 Task: Create a due date automation trigger when advanced on, on the wednesday after a card is due add dates not due today at 11:00 AM.
Action: Mouse moved to (1400, 133)
Screenshot: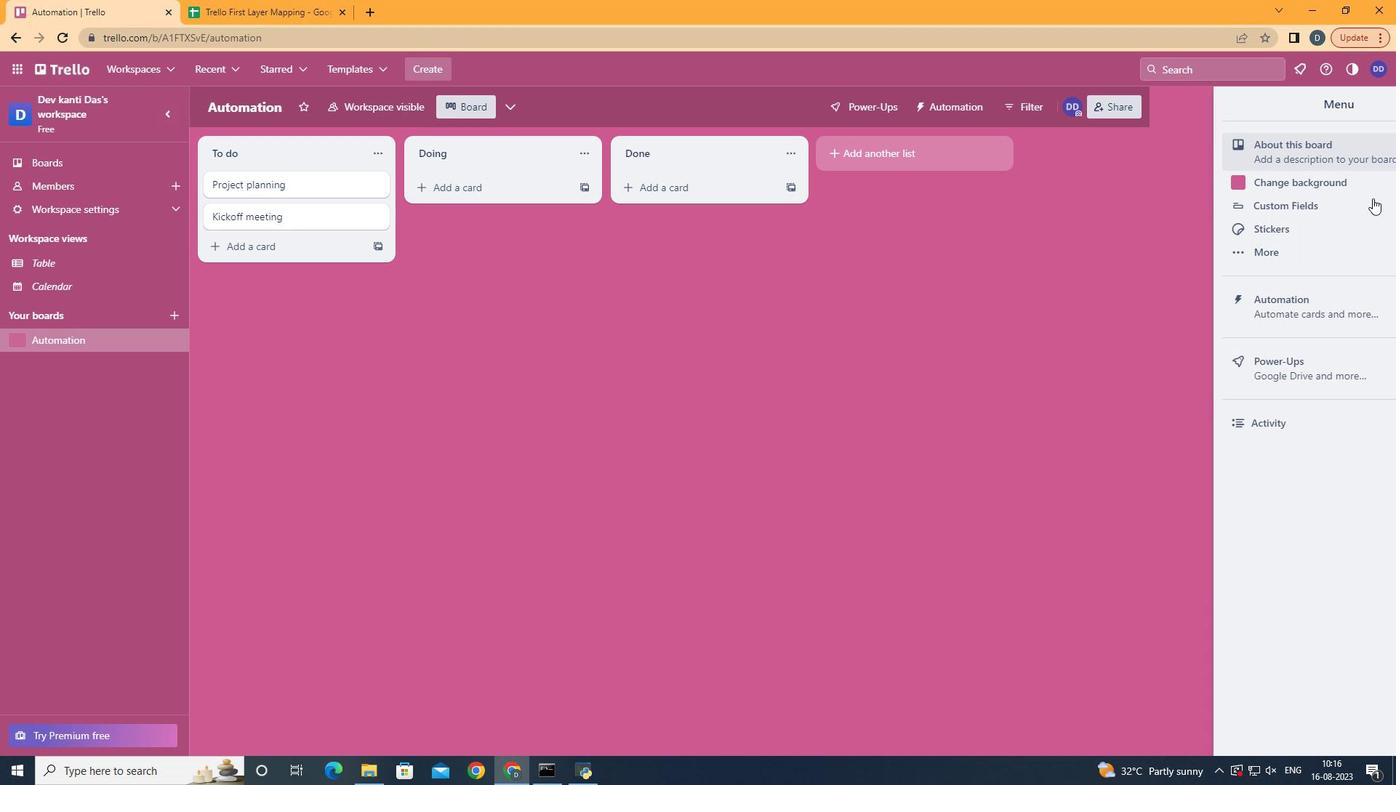 
Action: Mouse pressed left at (1400, 133)
Screenshot: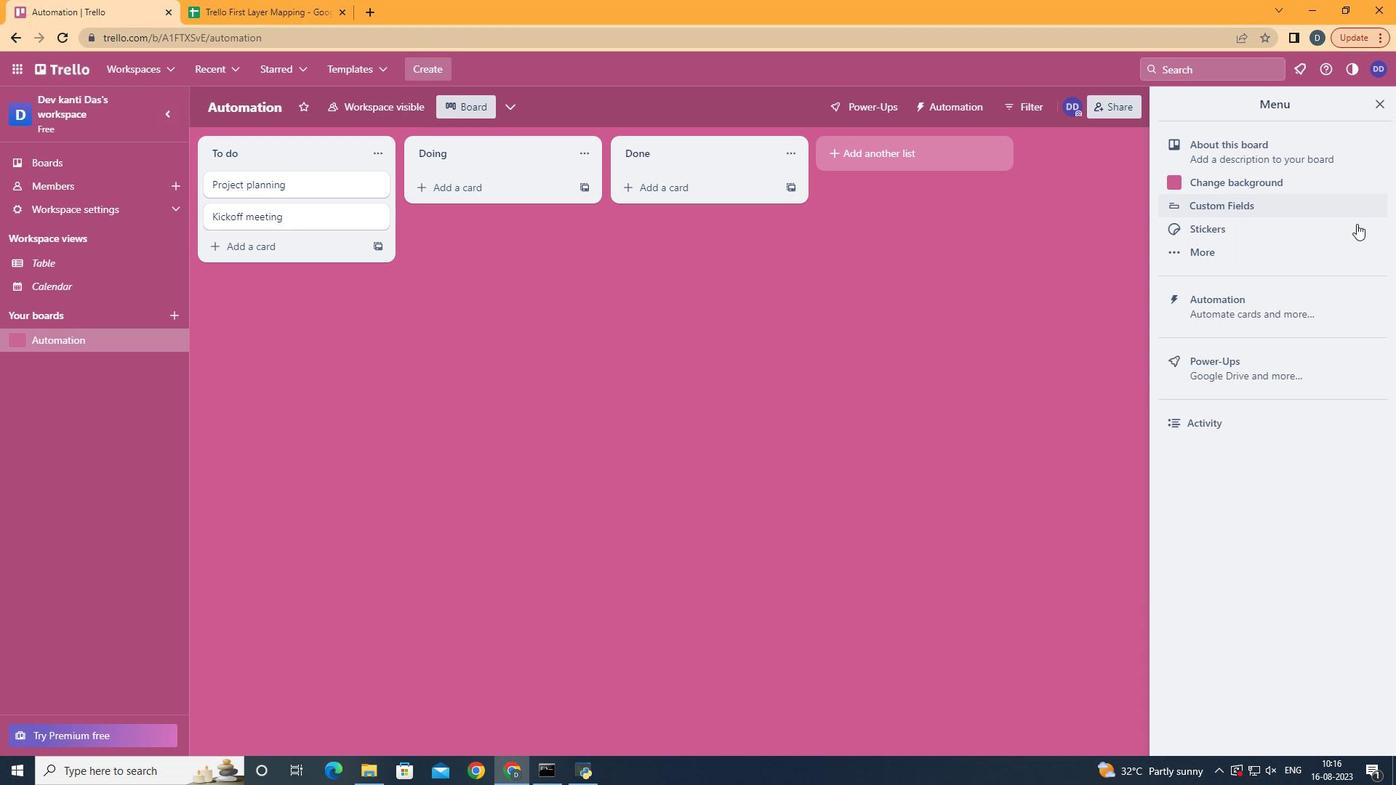 
Action: Mouse moved to (1315, 323)
Screenshot: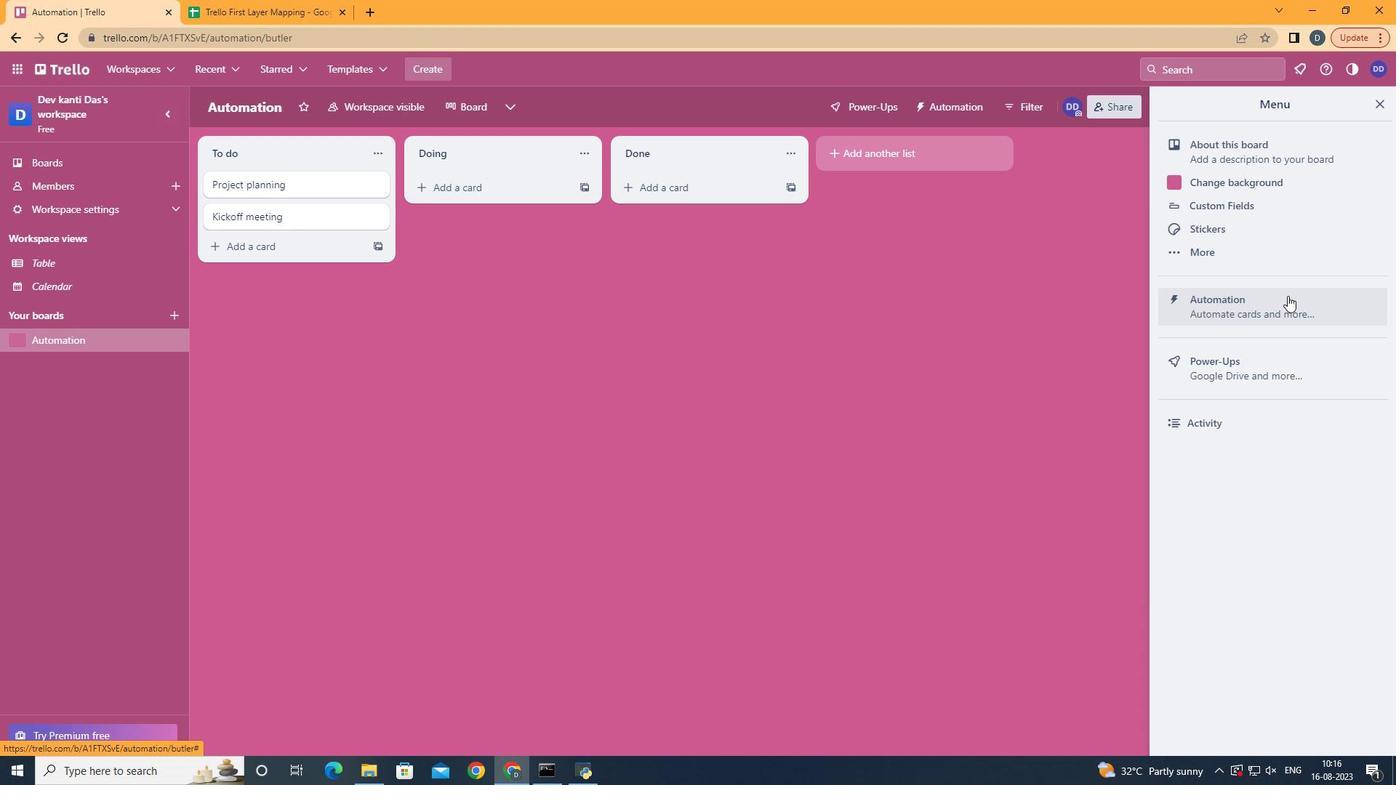 
Action: Mouse pressed left at (1315, 323)
Screenshot: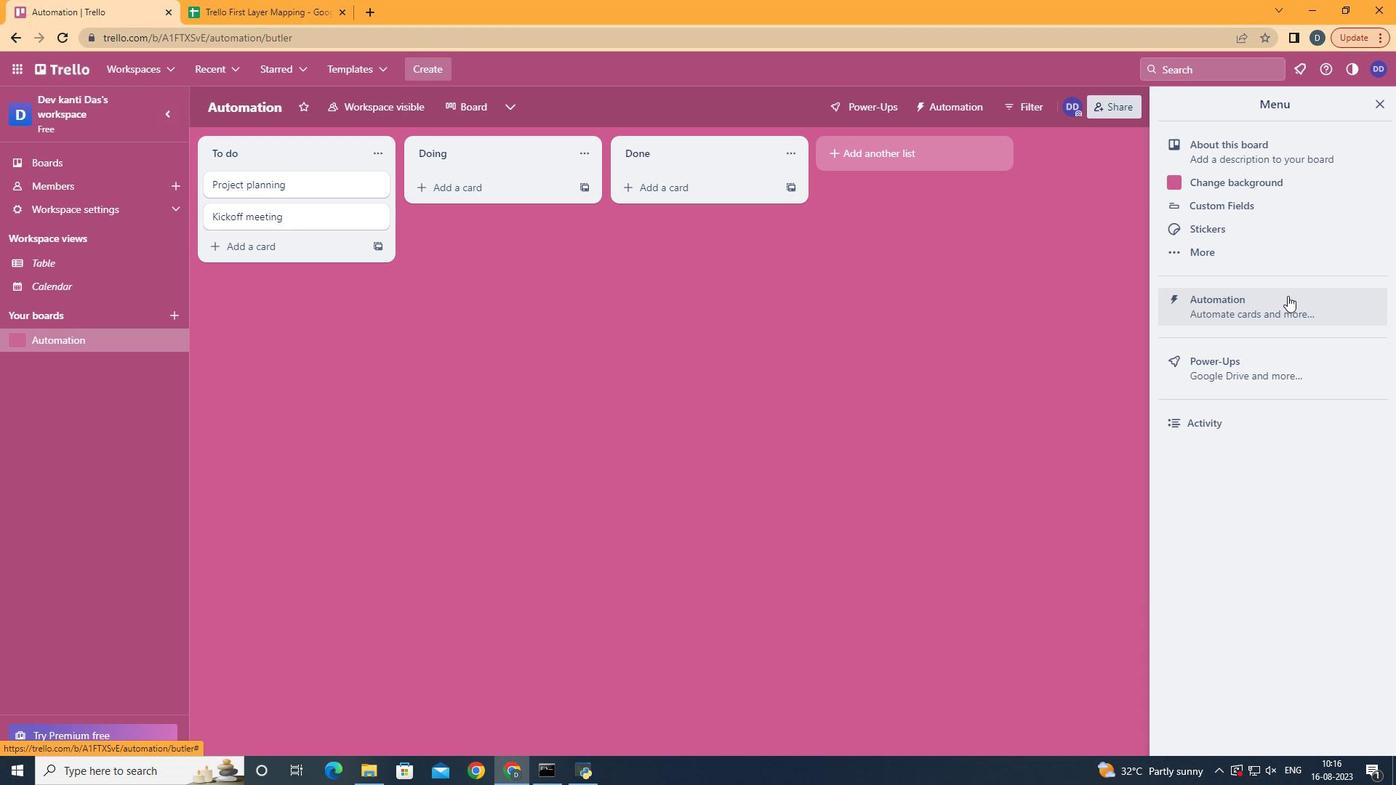 
Action: Mouse moved to (317, 311)
Screenshot: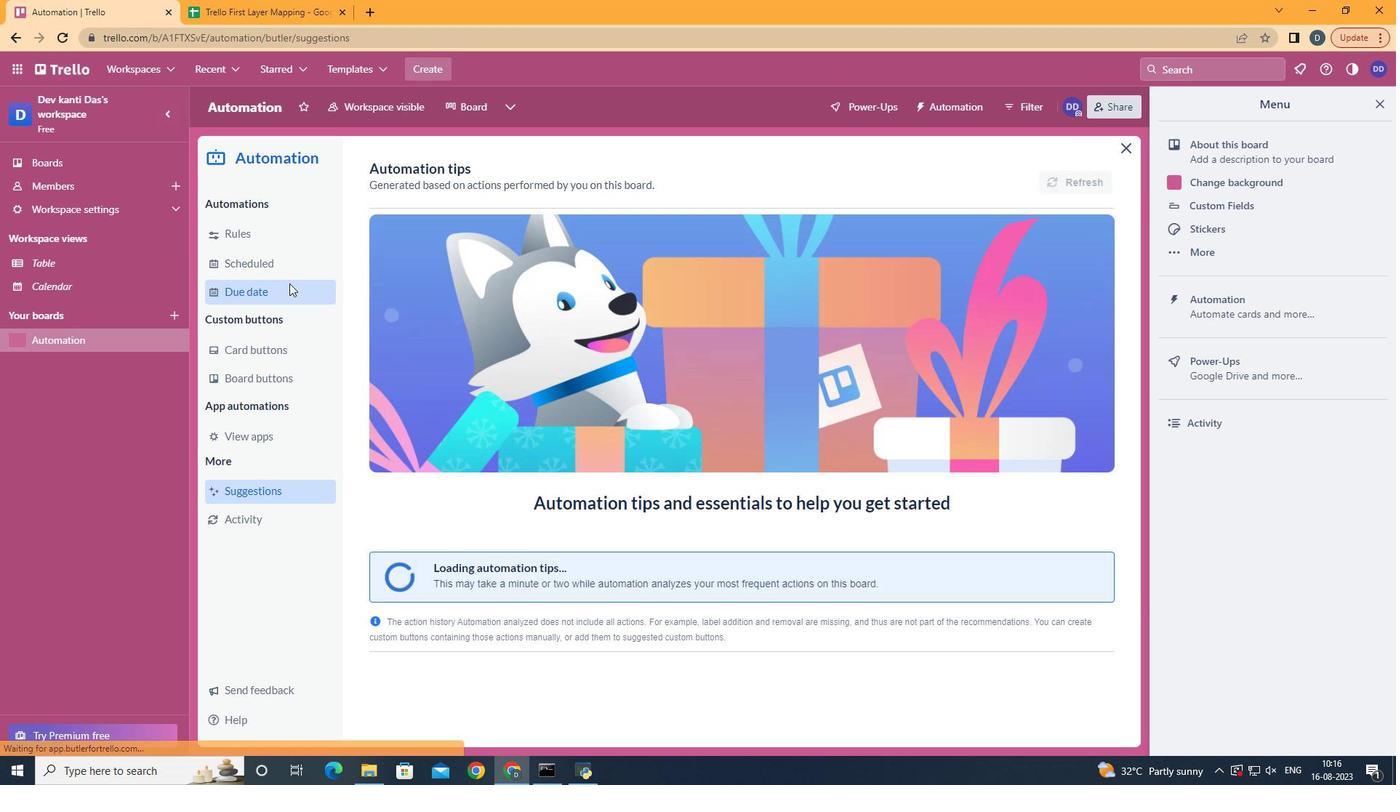 
Action: Mouse pressed left at (317, 311)
Screenshot: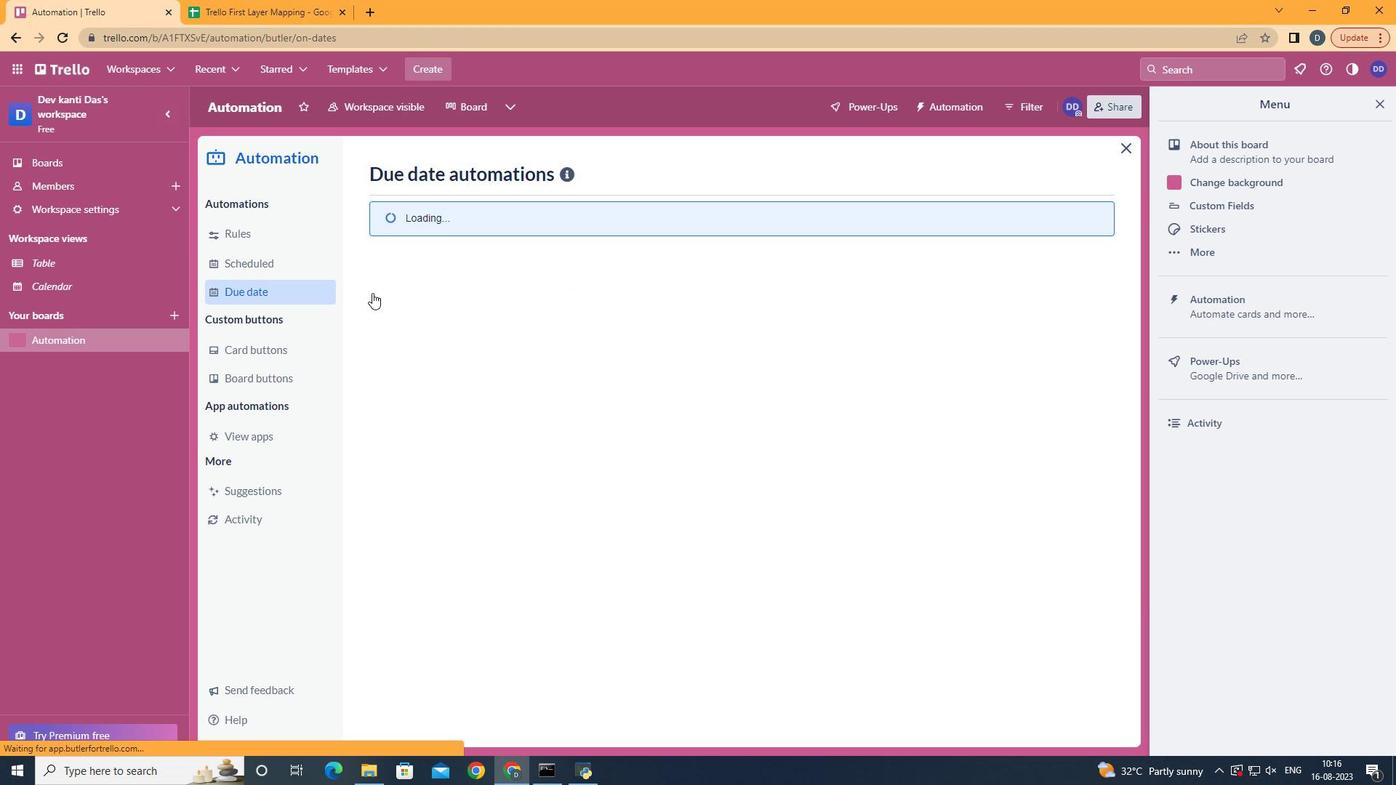 
Action: Mouse moved to (1057, 197)
Screenshot: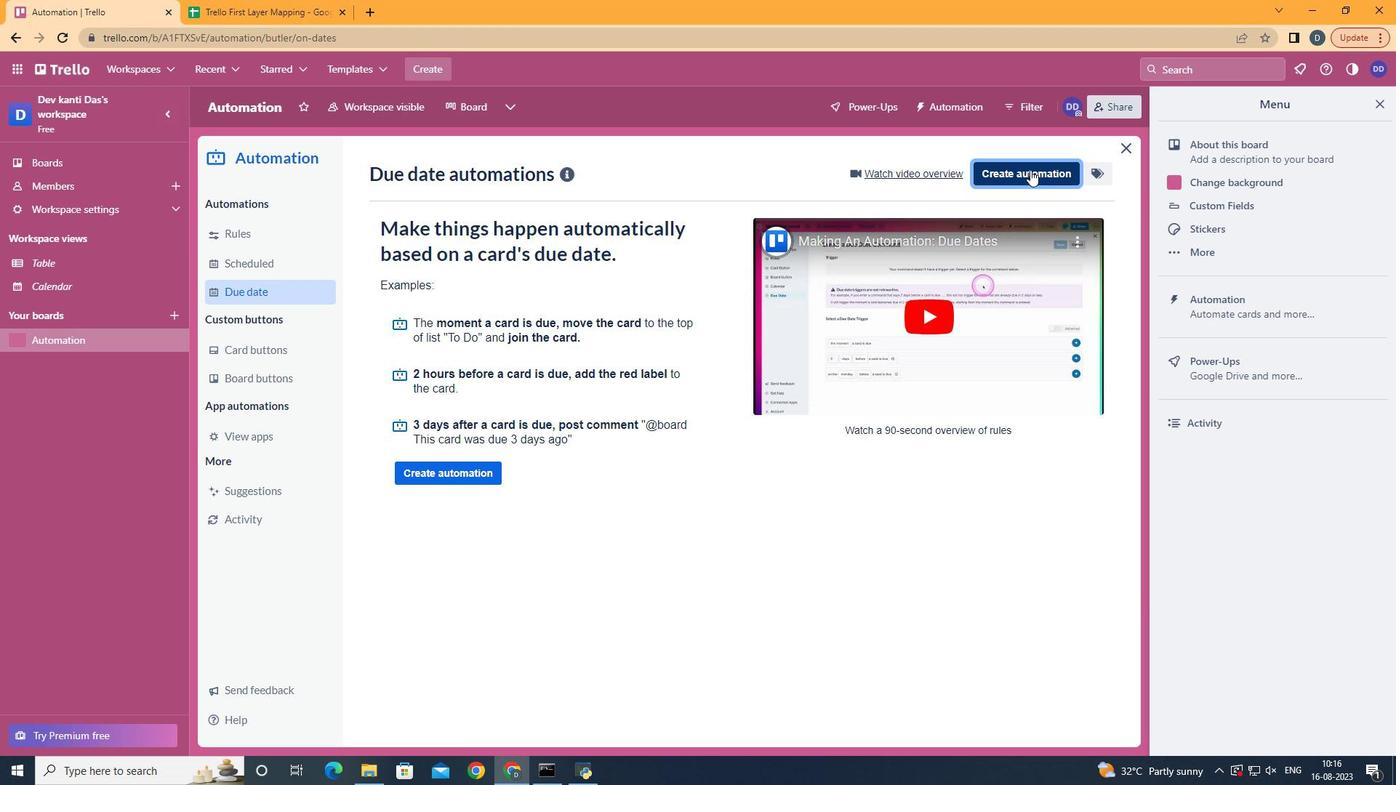 
Action: Mouse pressed left at (1057, 197)
Screenshot: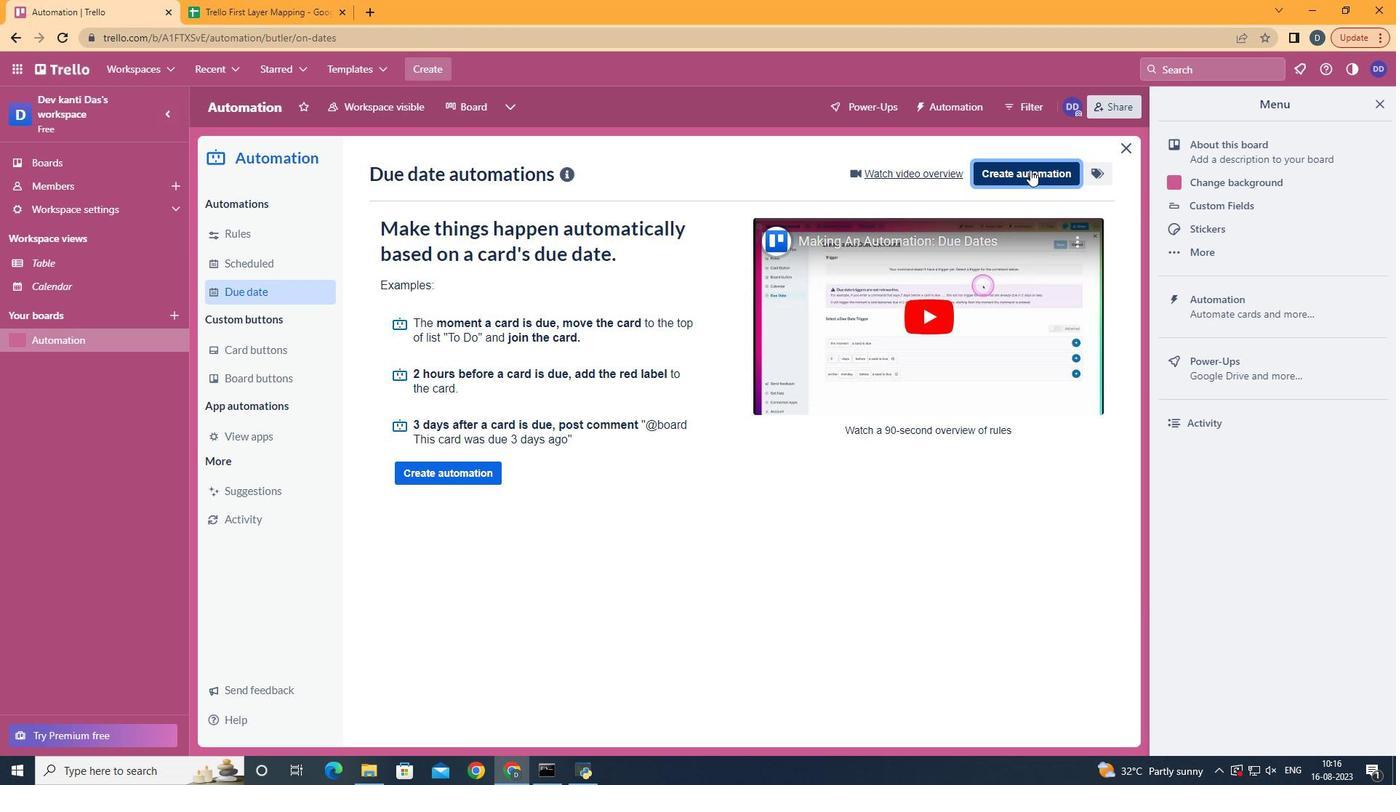 
Action: Mouse moved to (700, 330)
Screenshot: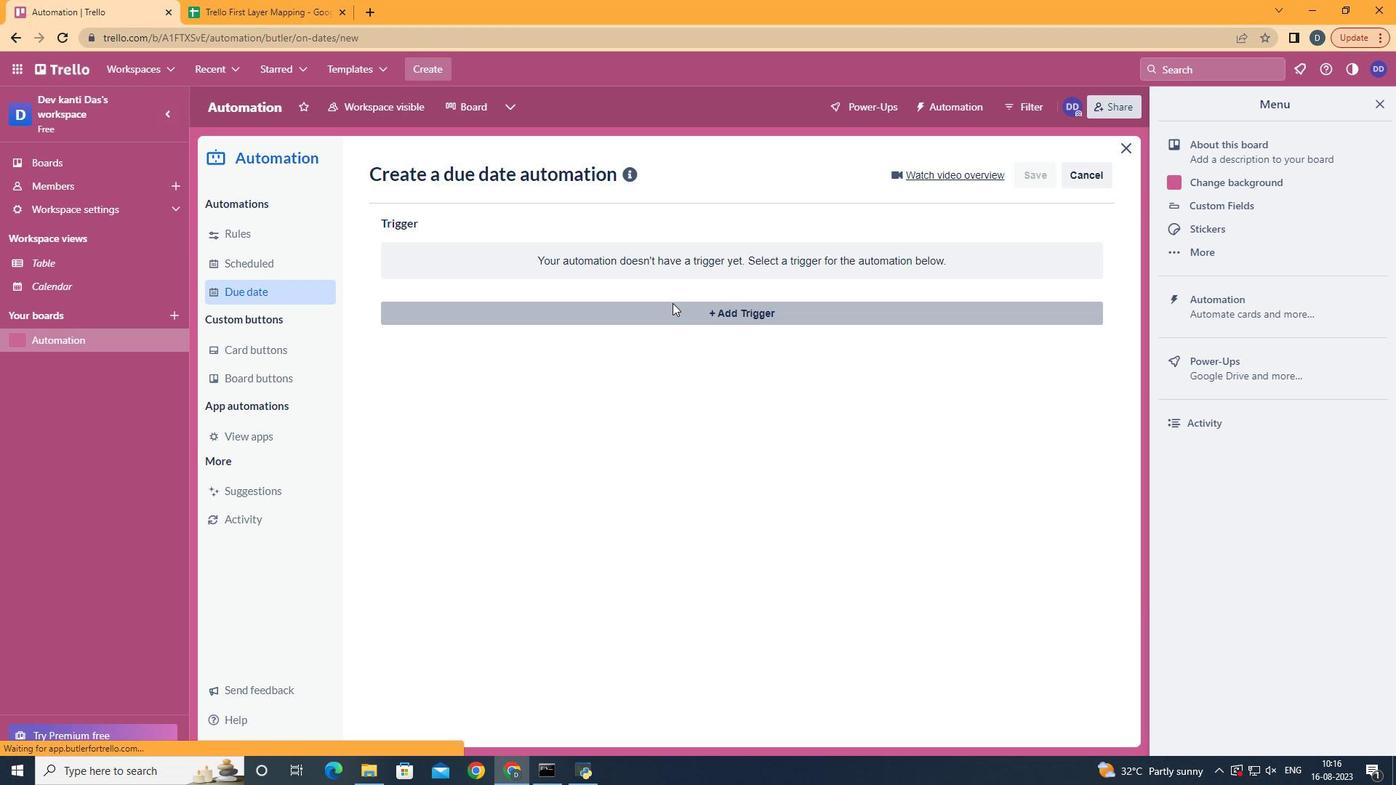 
Action: Mouse pressed left at (700, 330)
Screenshot: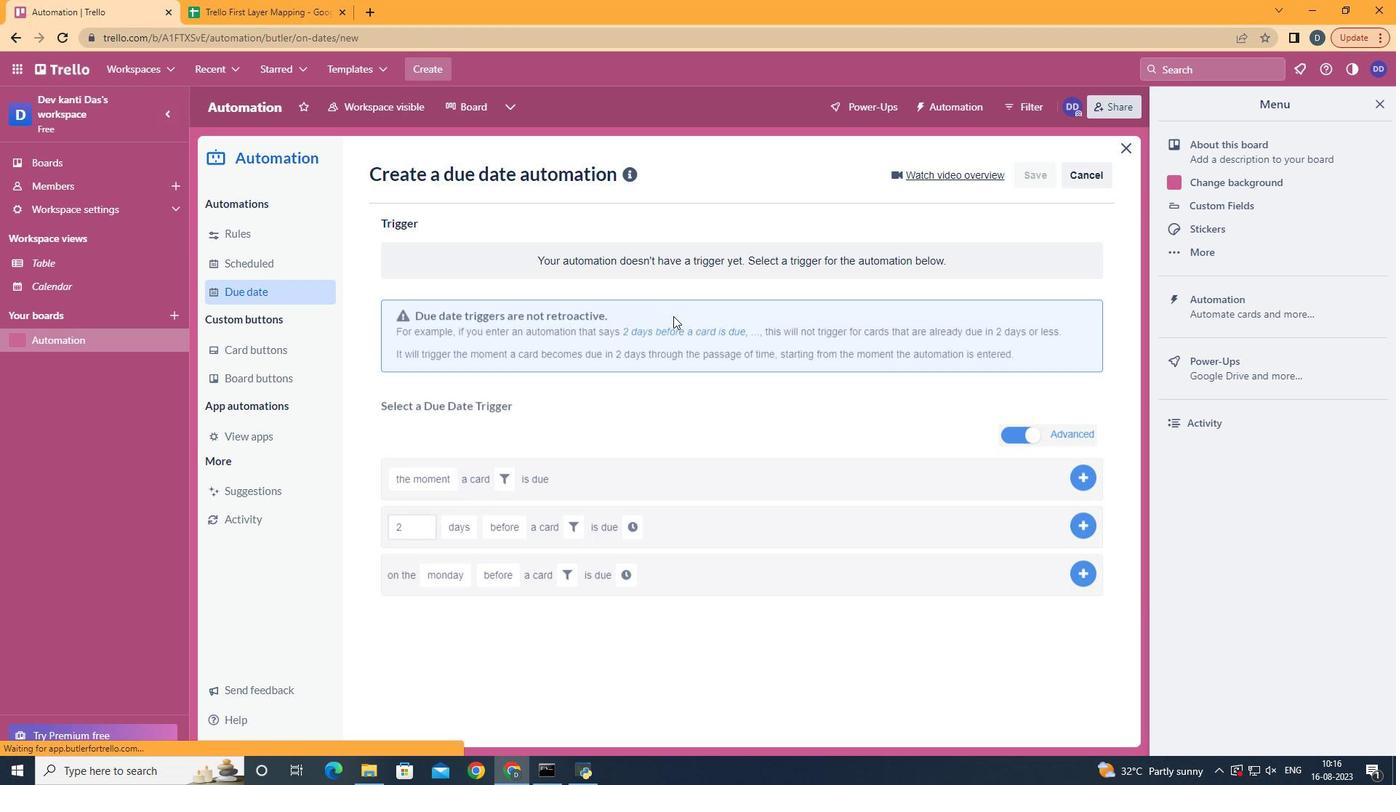
Action: Mouse moved to (522, 466)
Screenshot: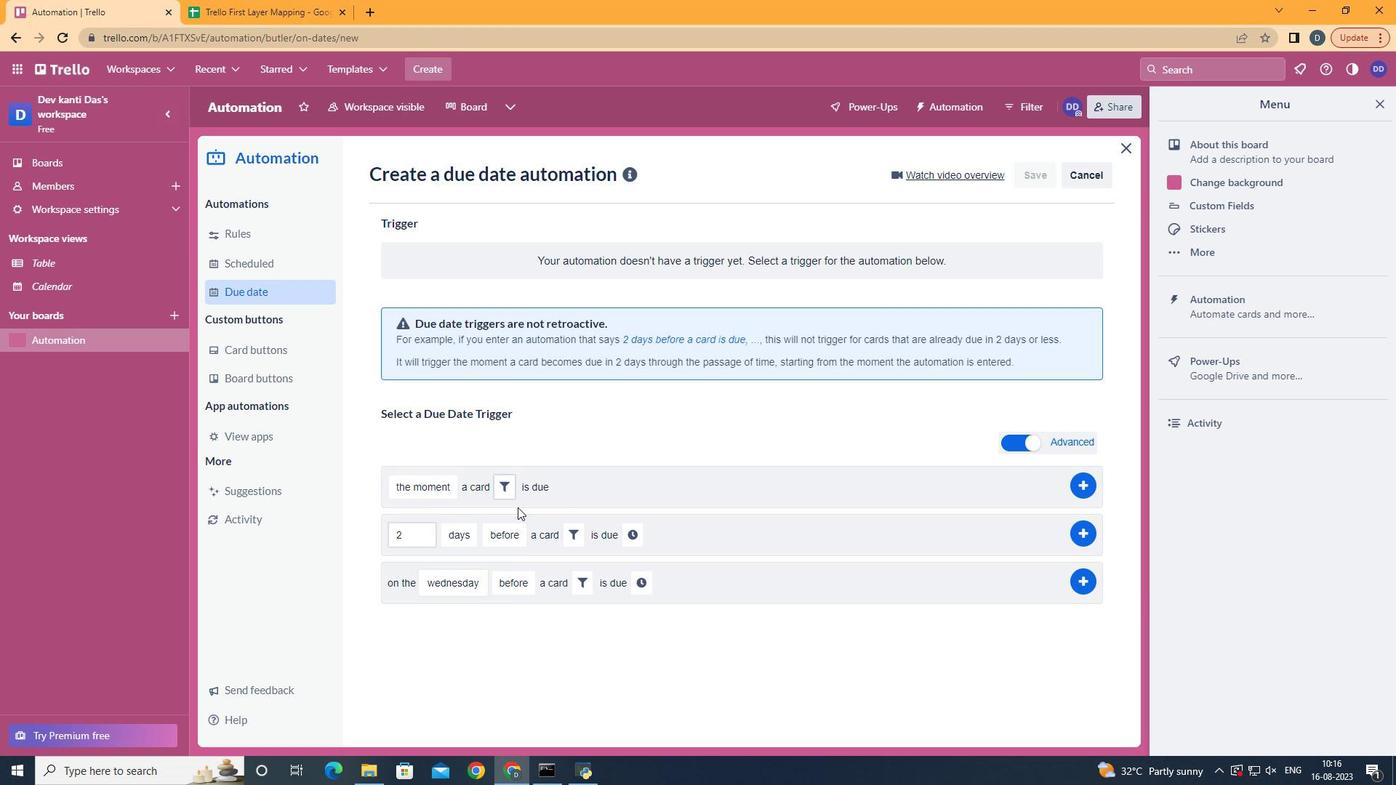 
Action: Mouse pressed left at (522, 466)
Screenshot: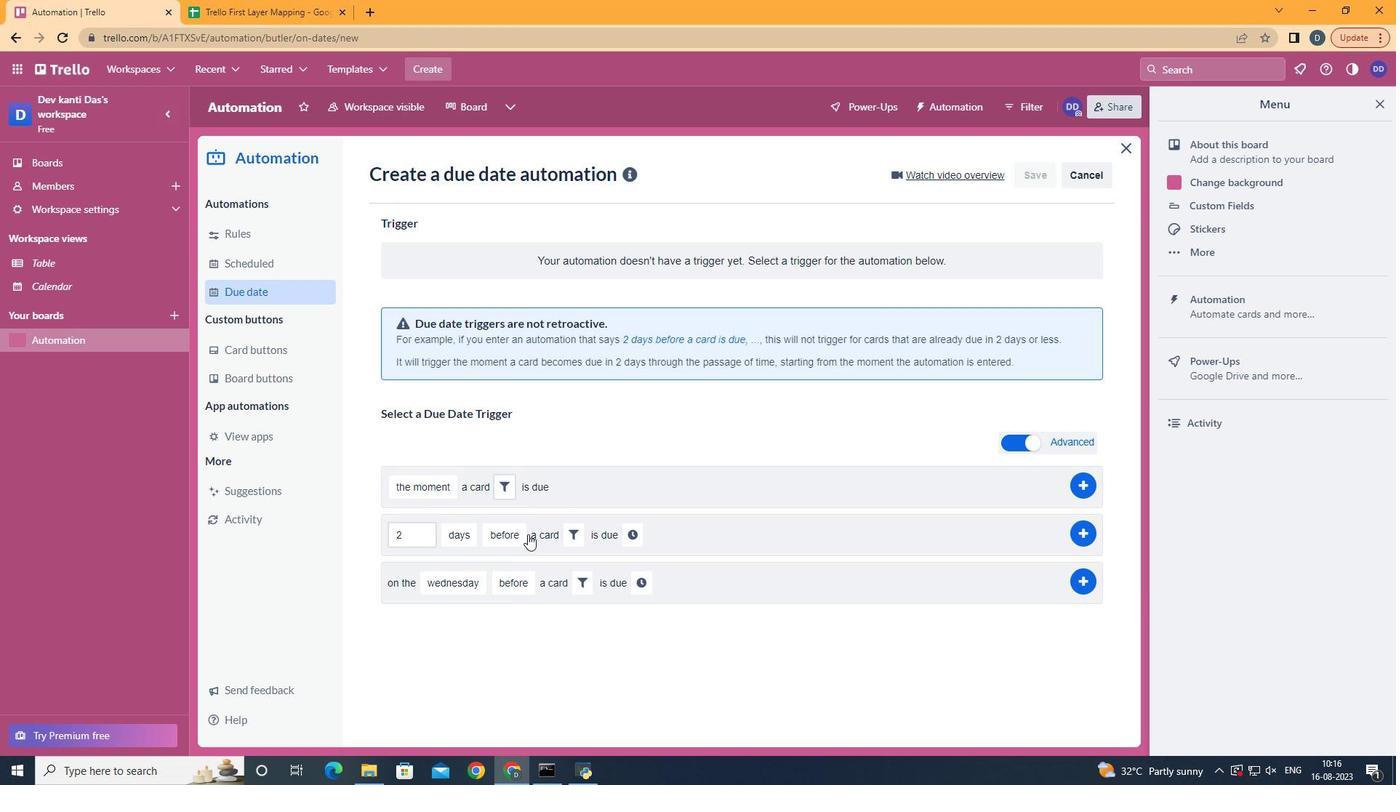 
Action: Mouse moved to (551, 660)
Screenshot: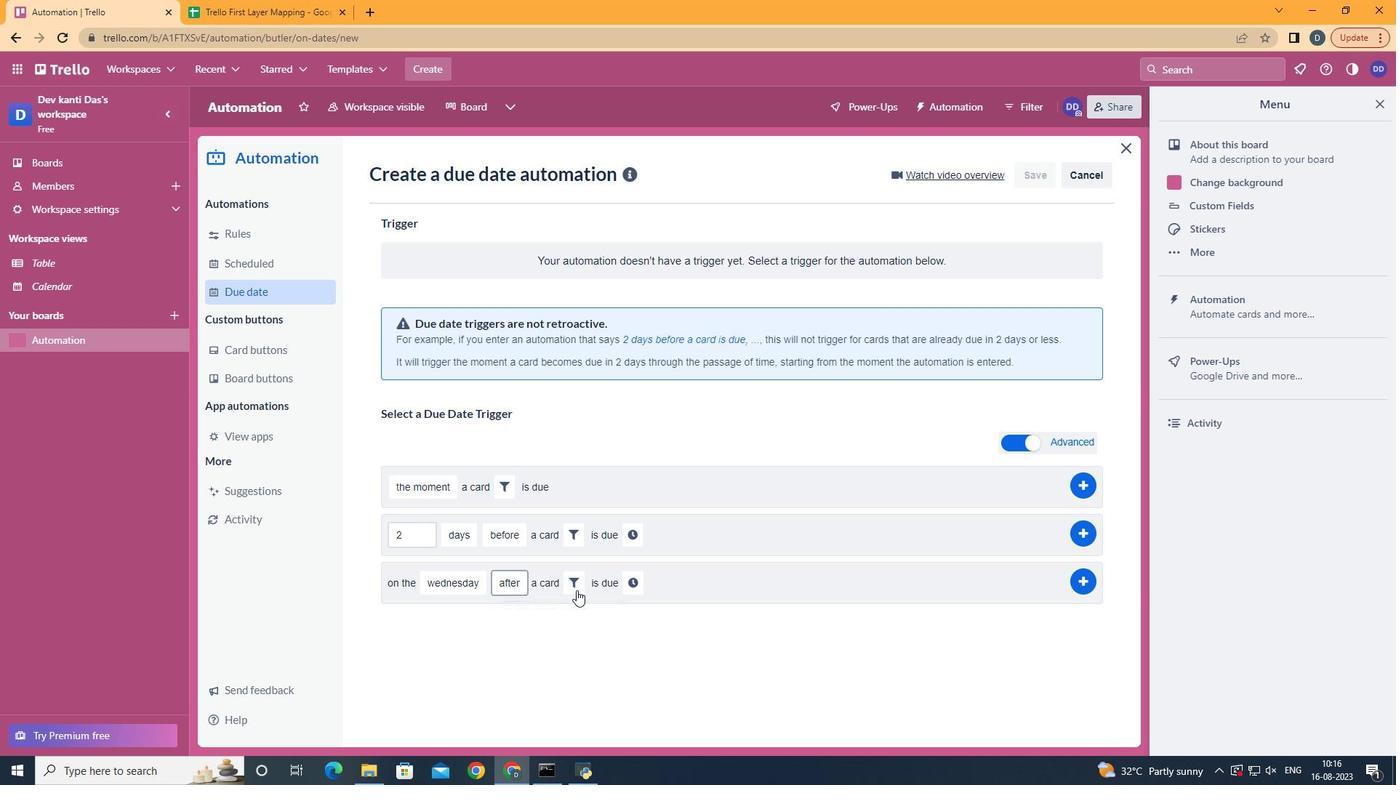 
Action: Mouse pressed left at (551, 660)
Screenshot: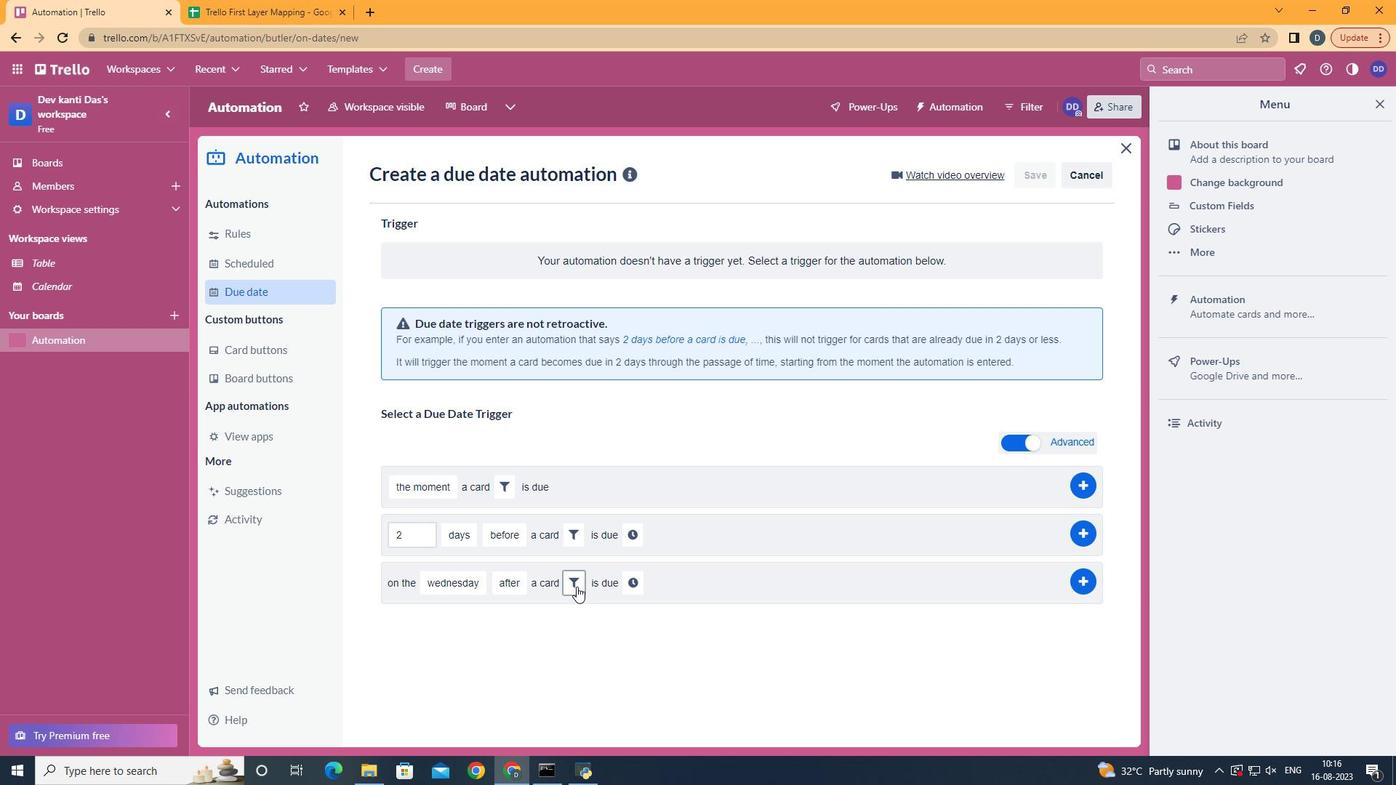 
Action: Mouse moved to (604, 612)
Screenshot: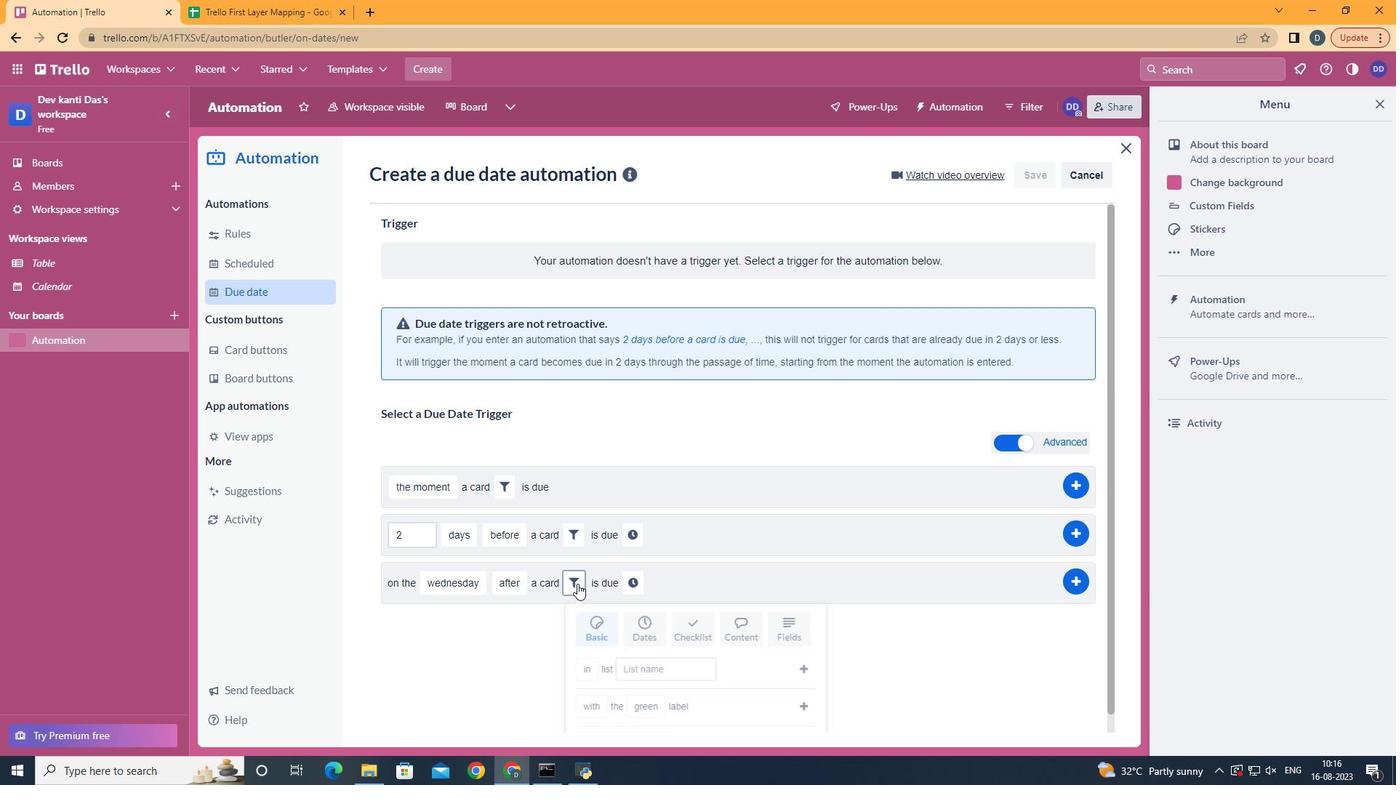 
Action: Mouse pressed left at (604, 612)
Screenshot: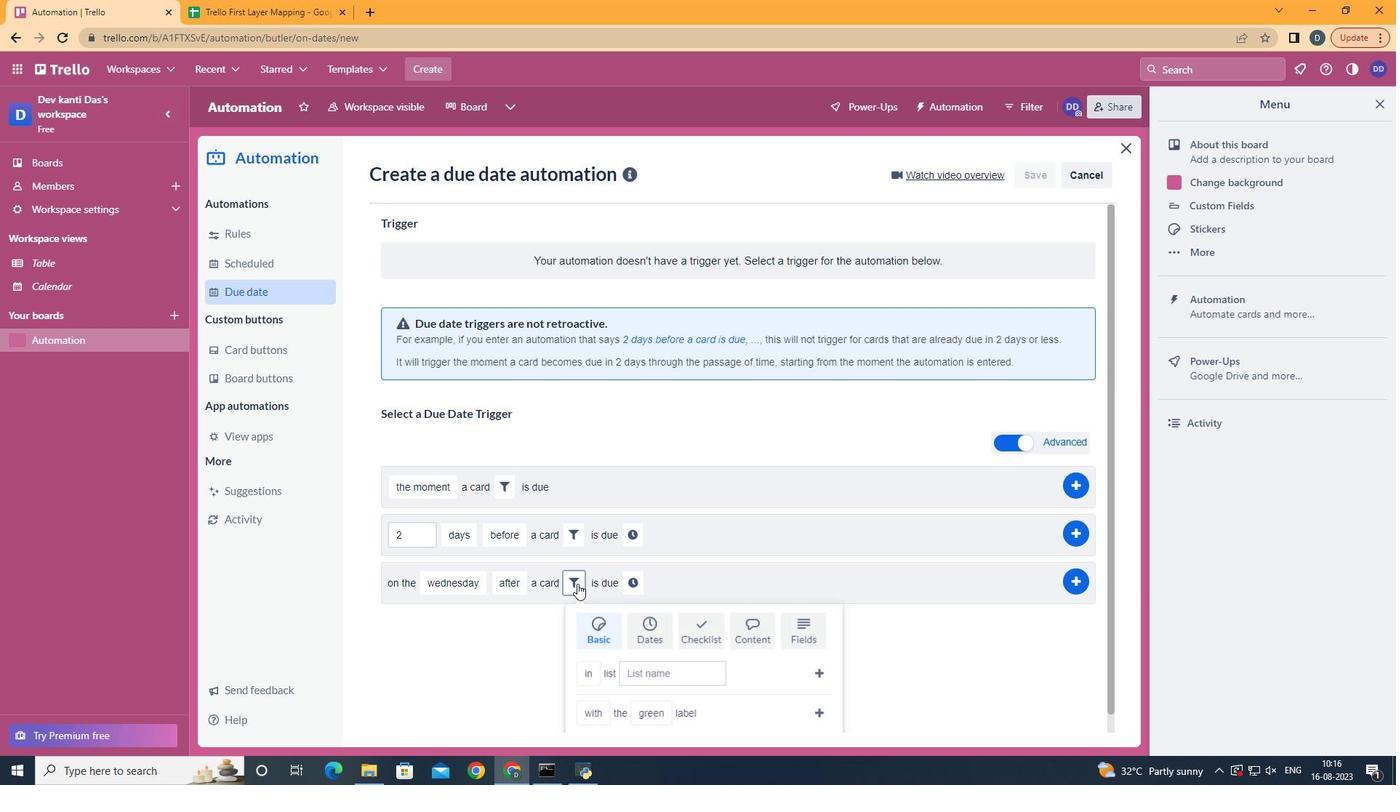 
Action: Mouse moved to (697, 652)
Screenshot: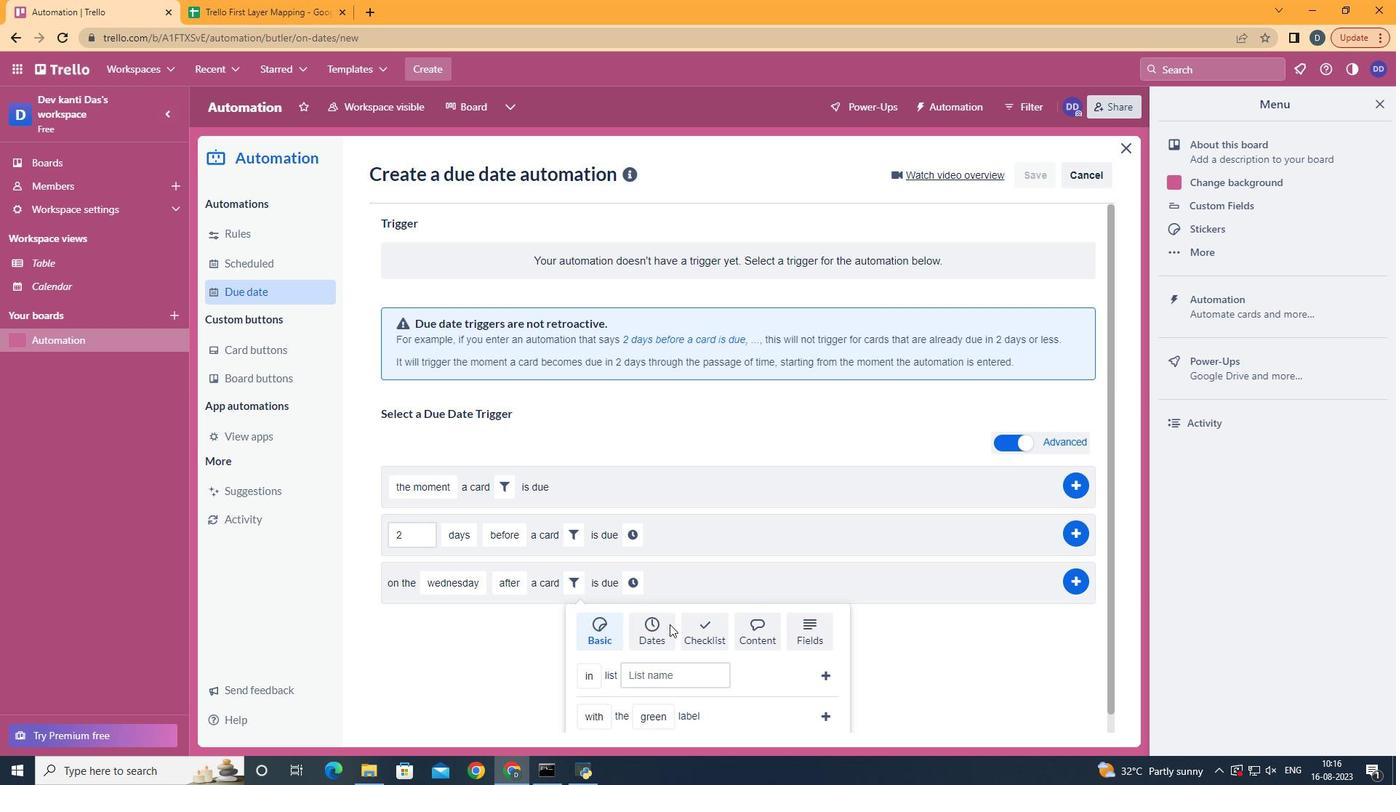 
Action: Mouse pressed left at (697, 652)
Screenshot: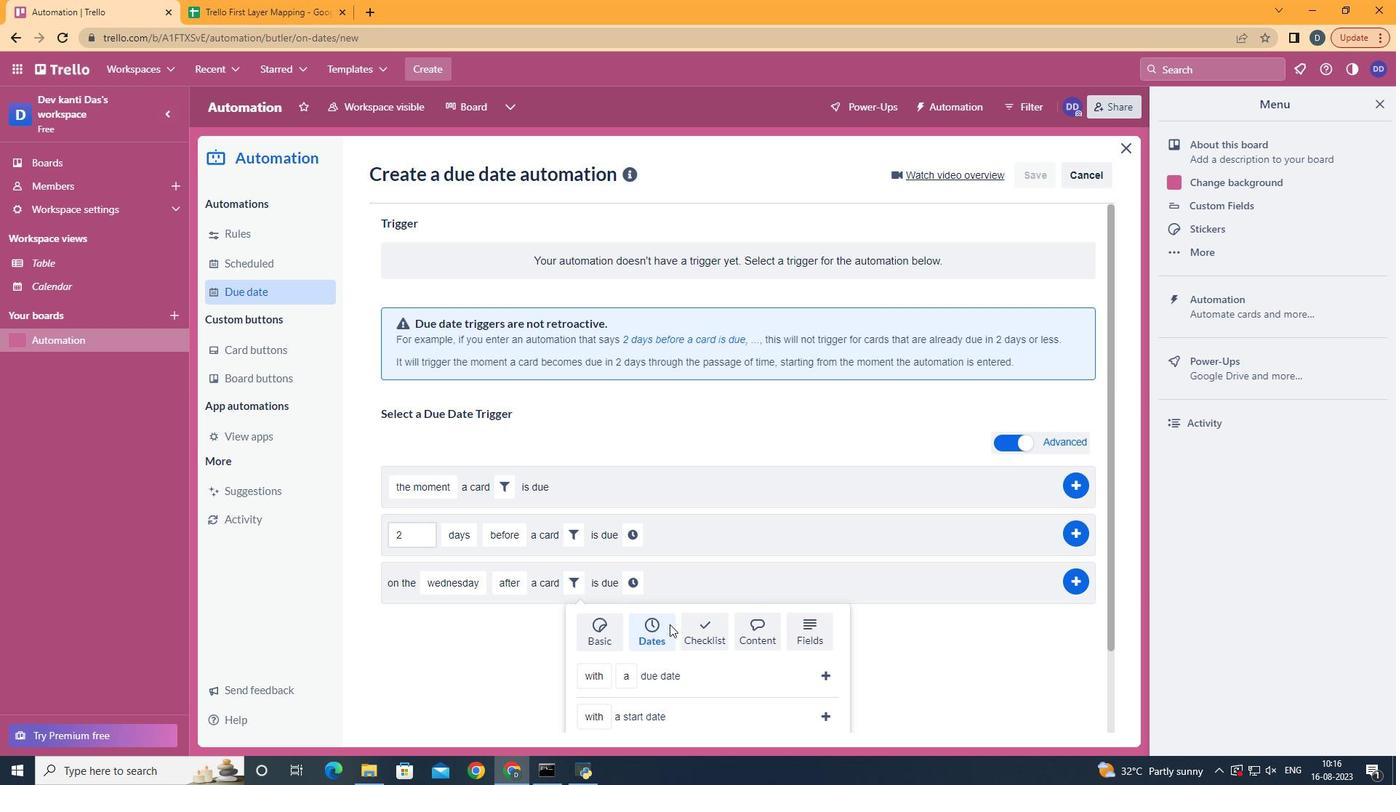 
Action: Mouse scrolled (697, 651) with delta (0, 0)
Screenshot: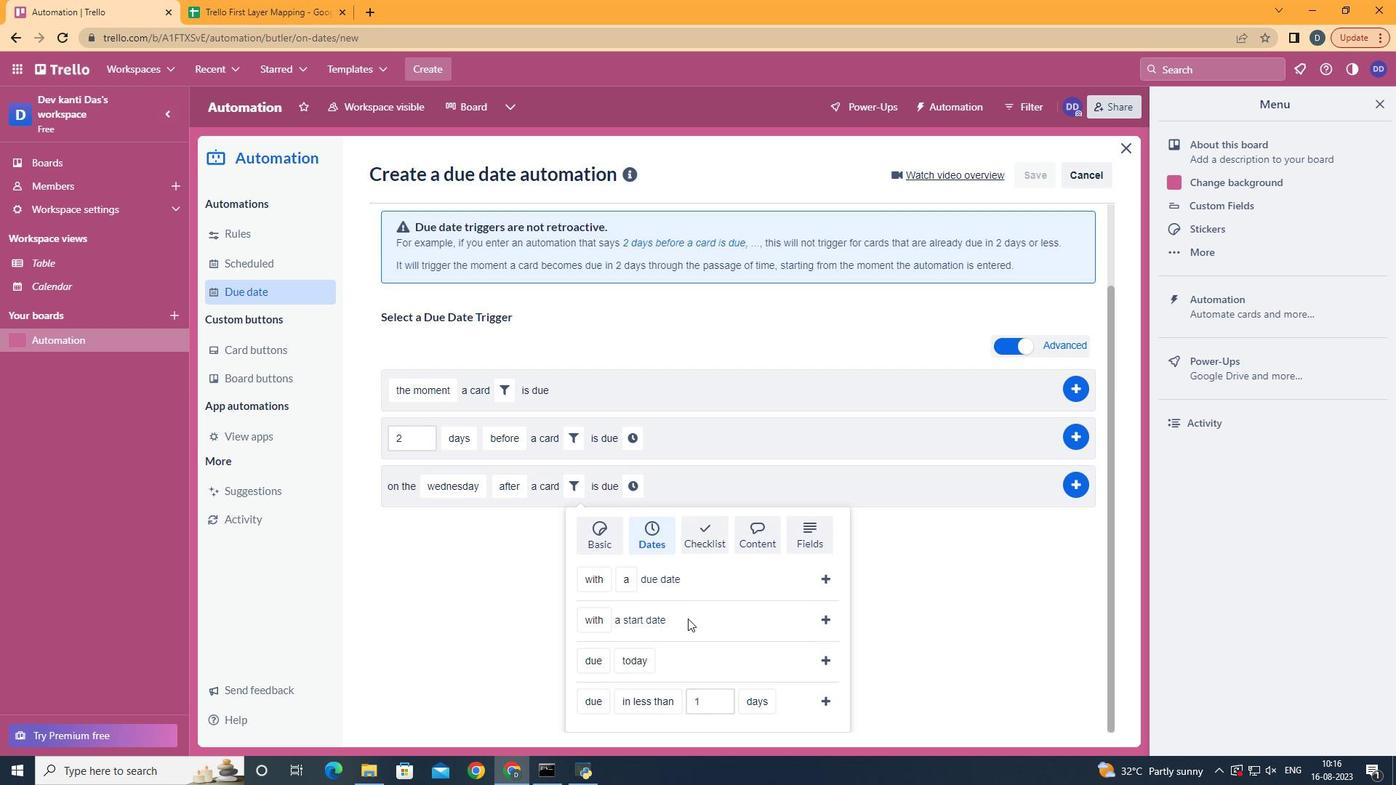 
Action: Mouse scrolled (697, 651) with delta (0, 0)
Screenshot: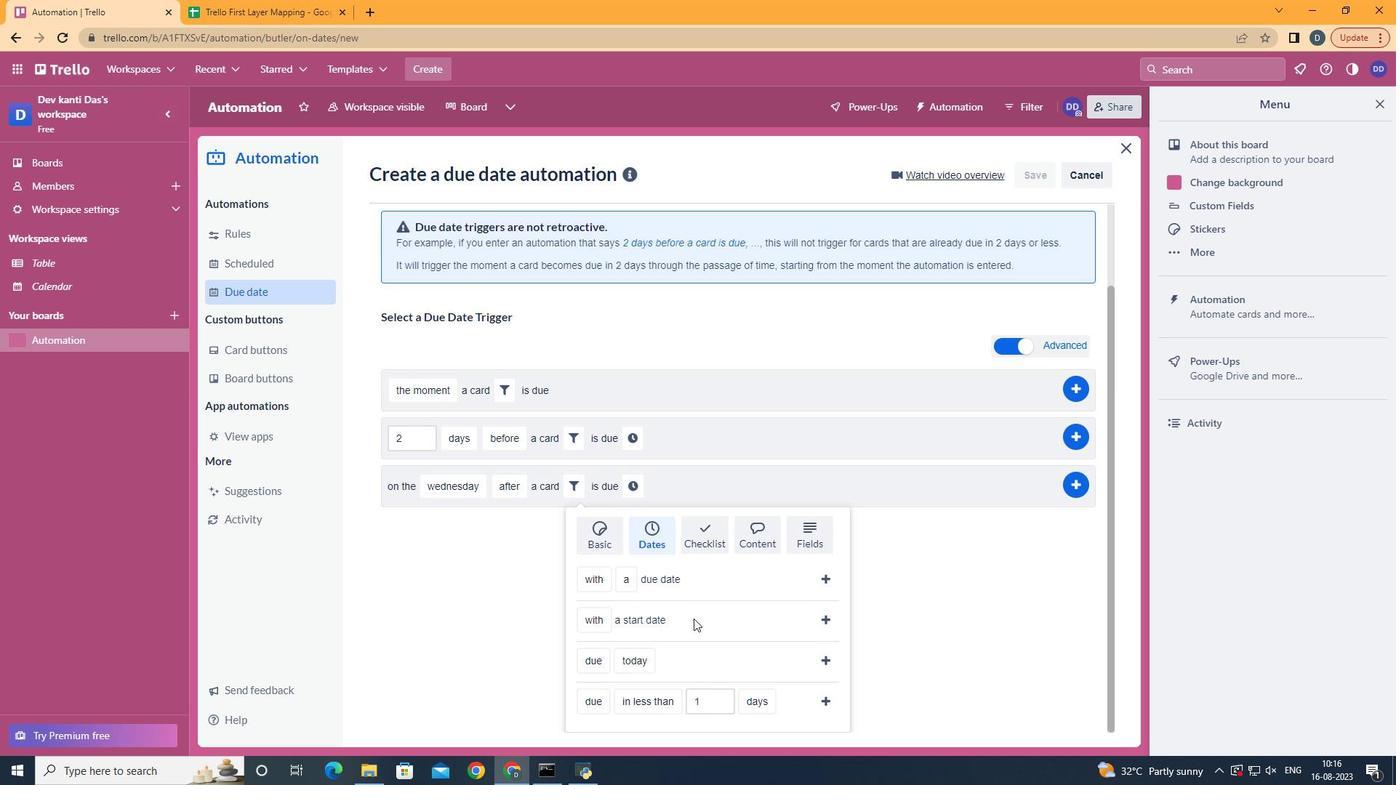 
Action: Mouse scrolled (697, 651) with delta (0, 0)
Screenshot: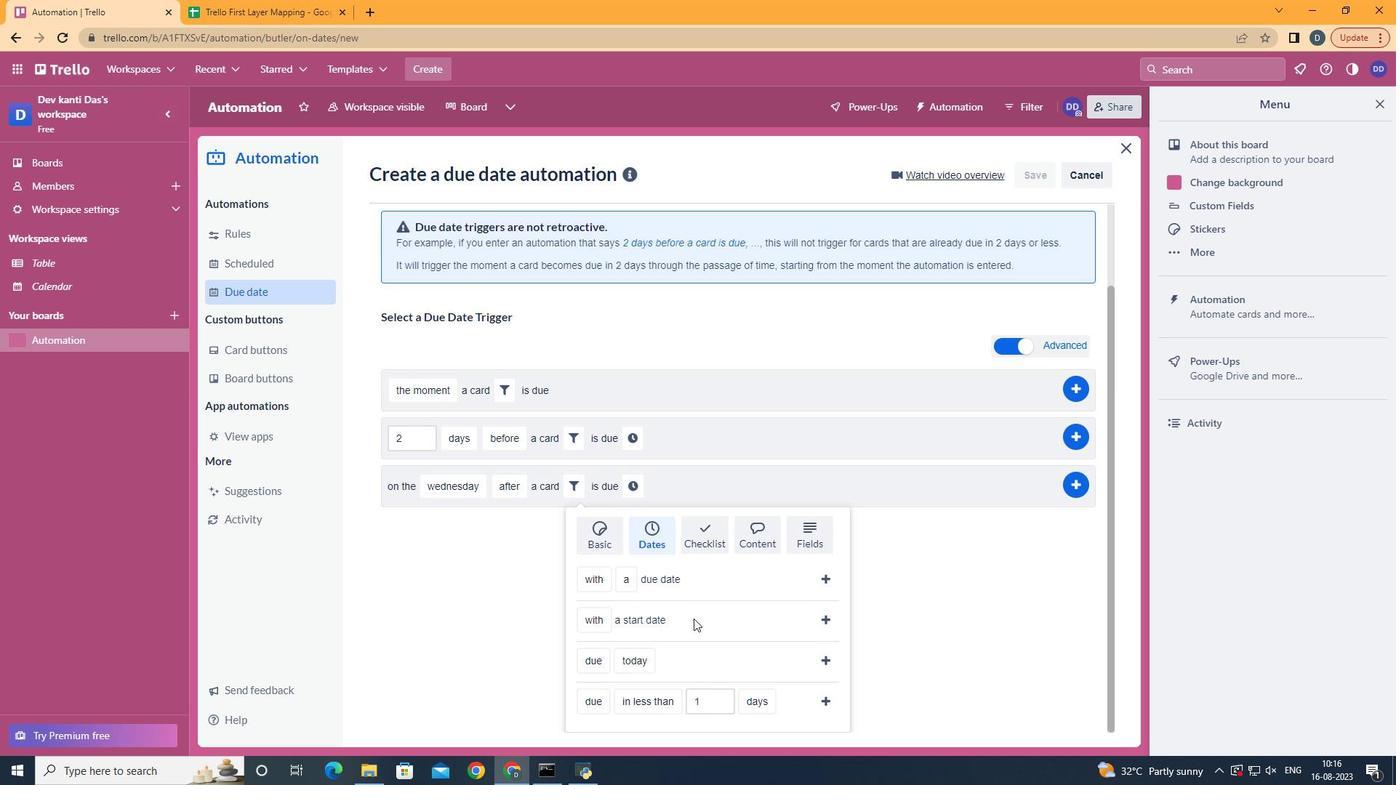 
Action: Mouse scrolled (697, 651) with delta (0, 0)
Screenshot: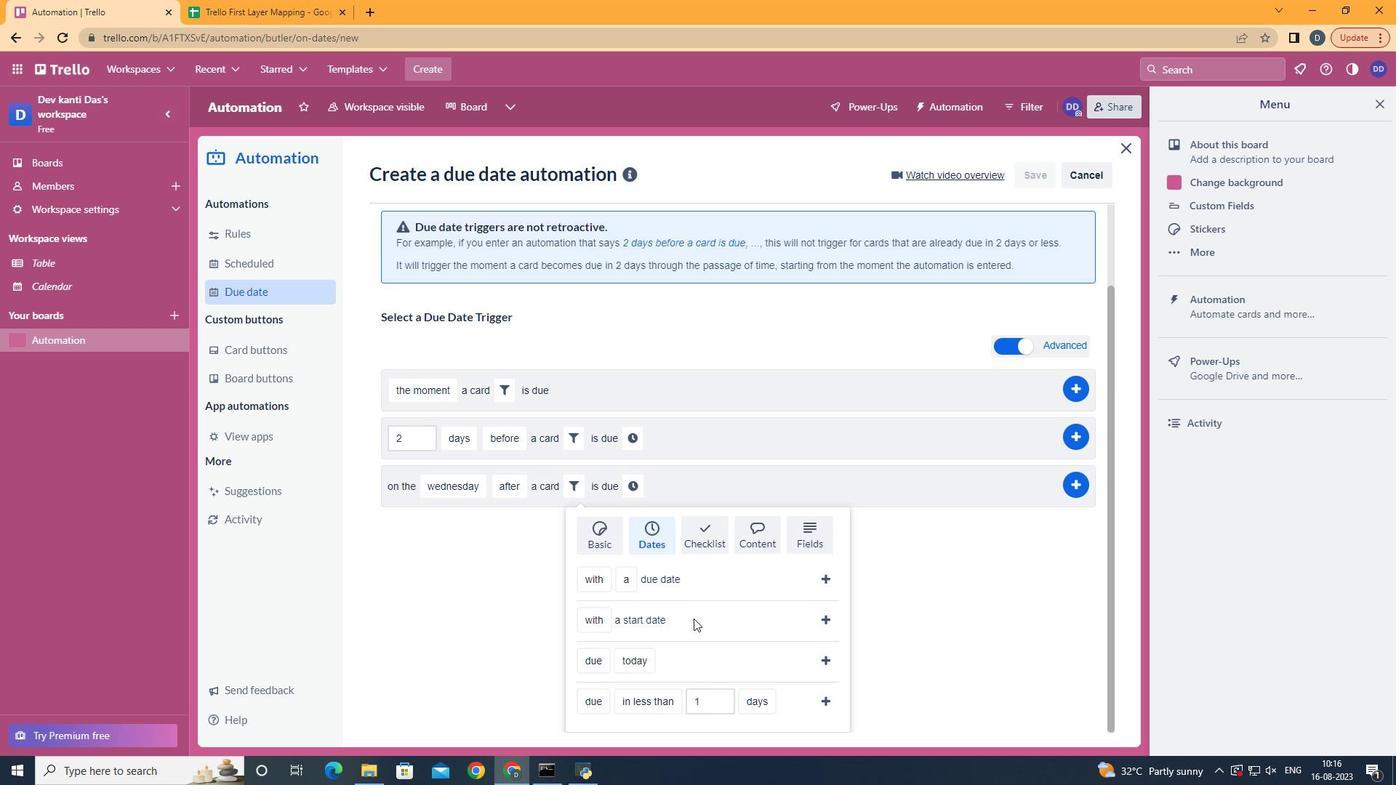 
Action: Mouse scrolled (697, 651) with delta (0, 0)
Screenshot: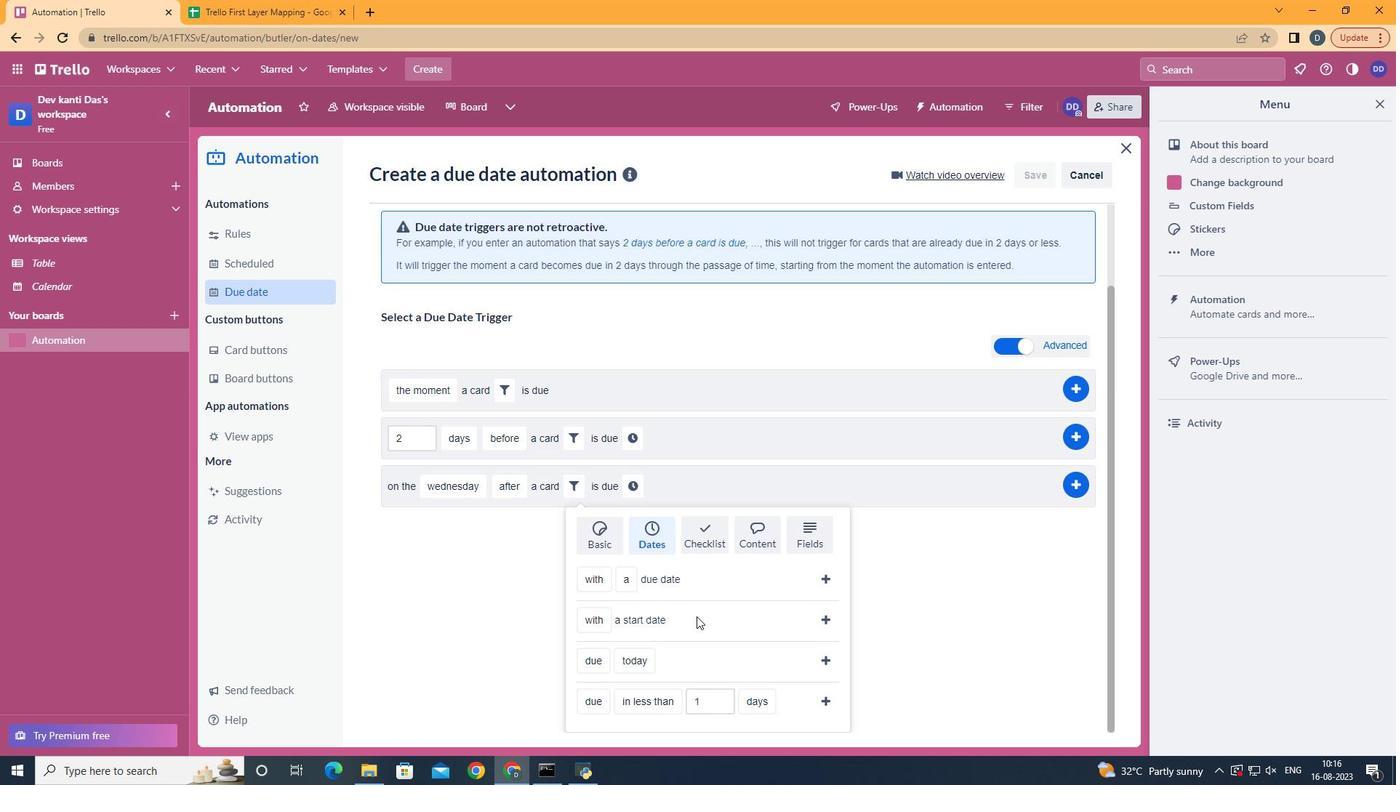 
Action: Mouse moved to (658, 599)
Screenshot: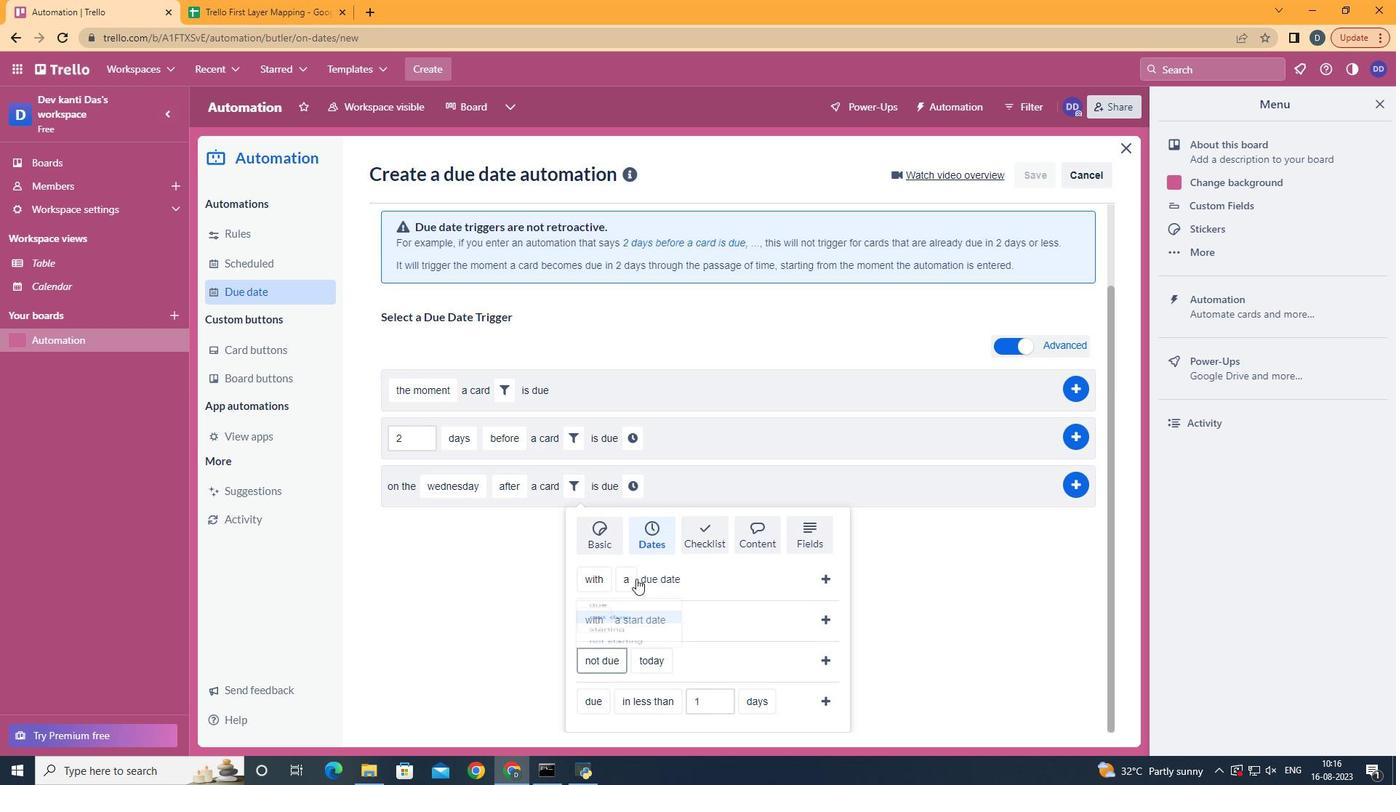 
Action: Mouse pressed left at (658, 599)
Screenshot: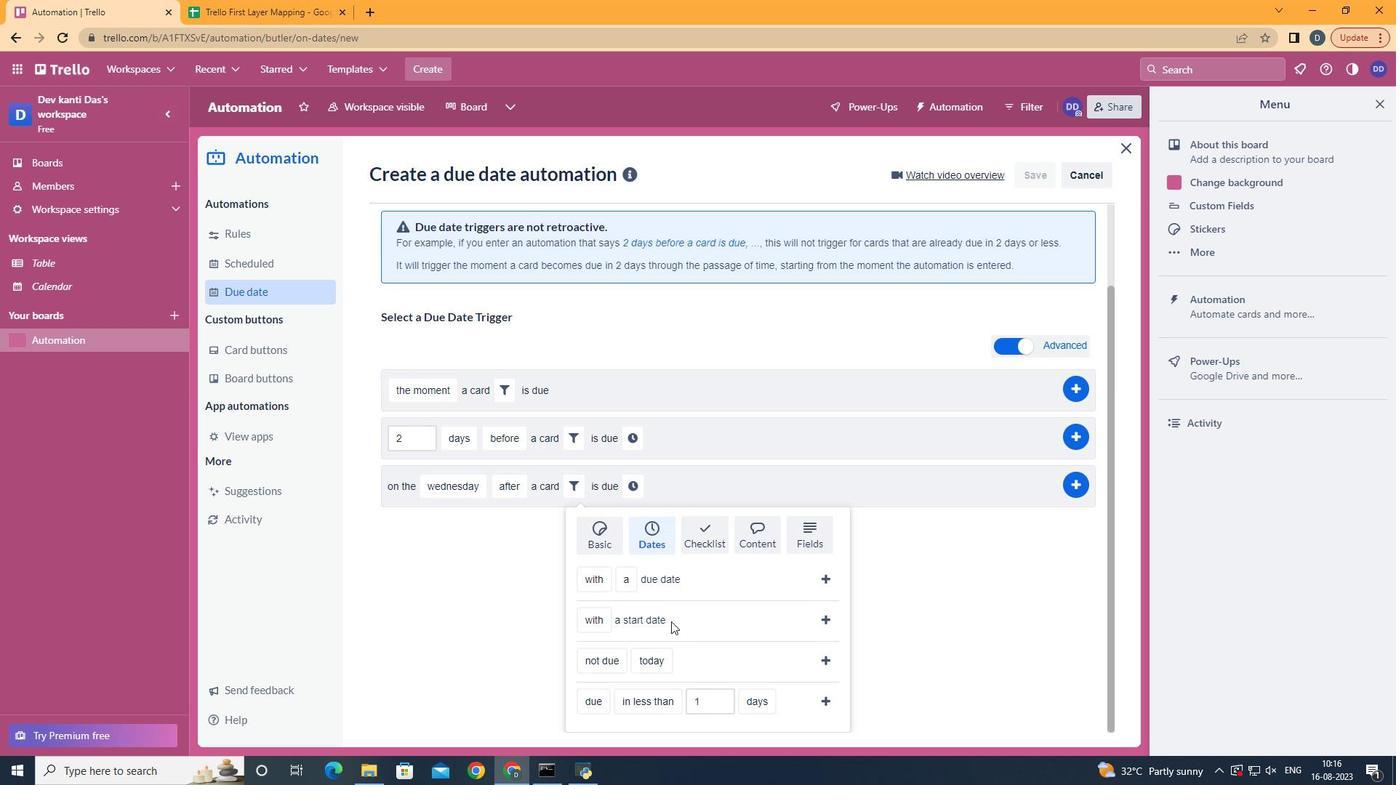 
Action: Mouse moved to (854, 679)
Screenshot: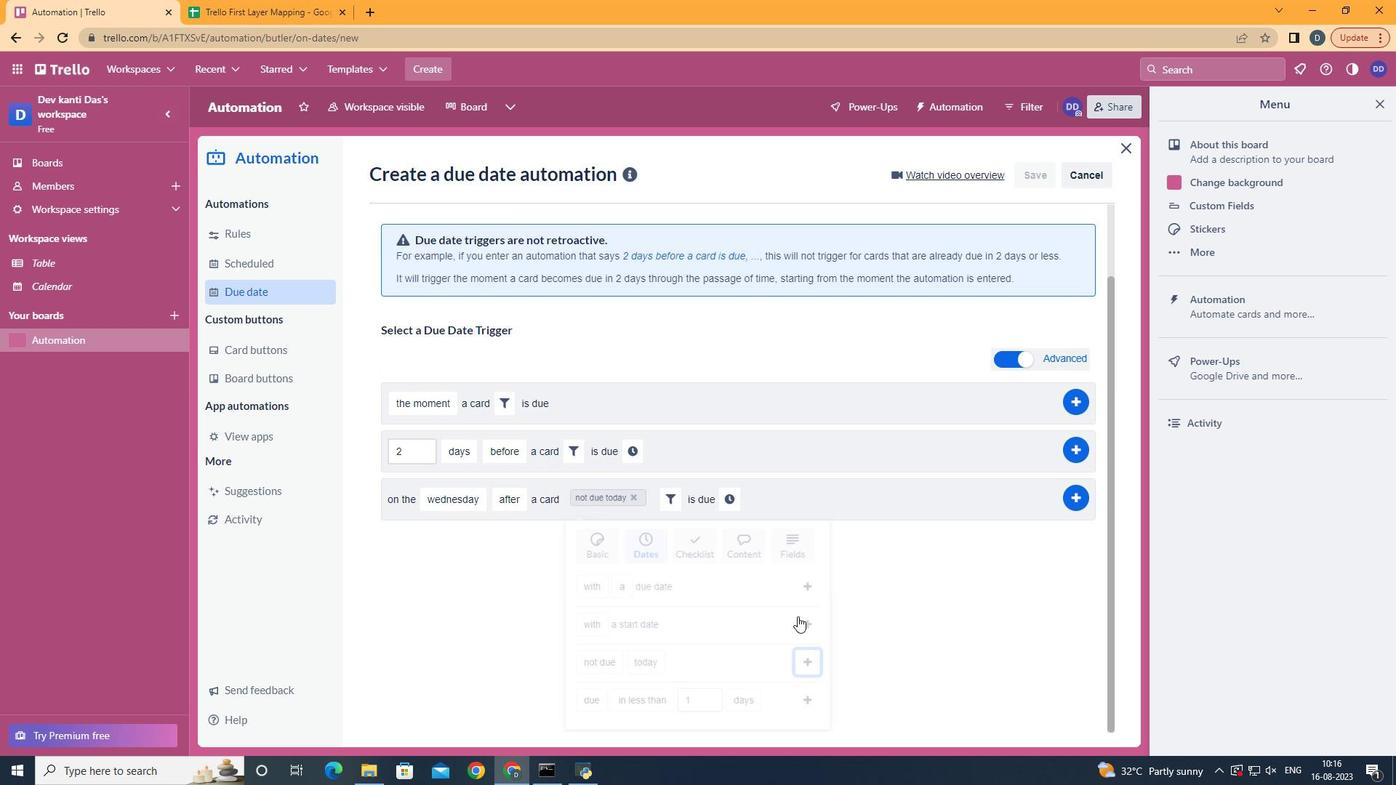 
Action: Mouse pressed left at (854, 679)
Screenshot: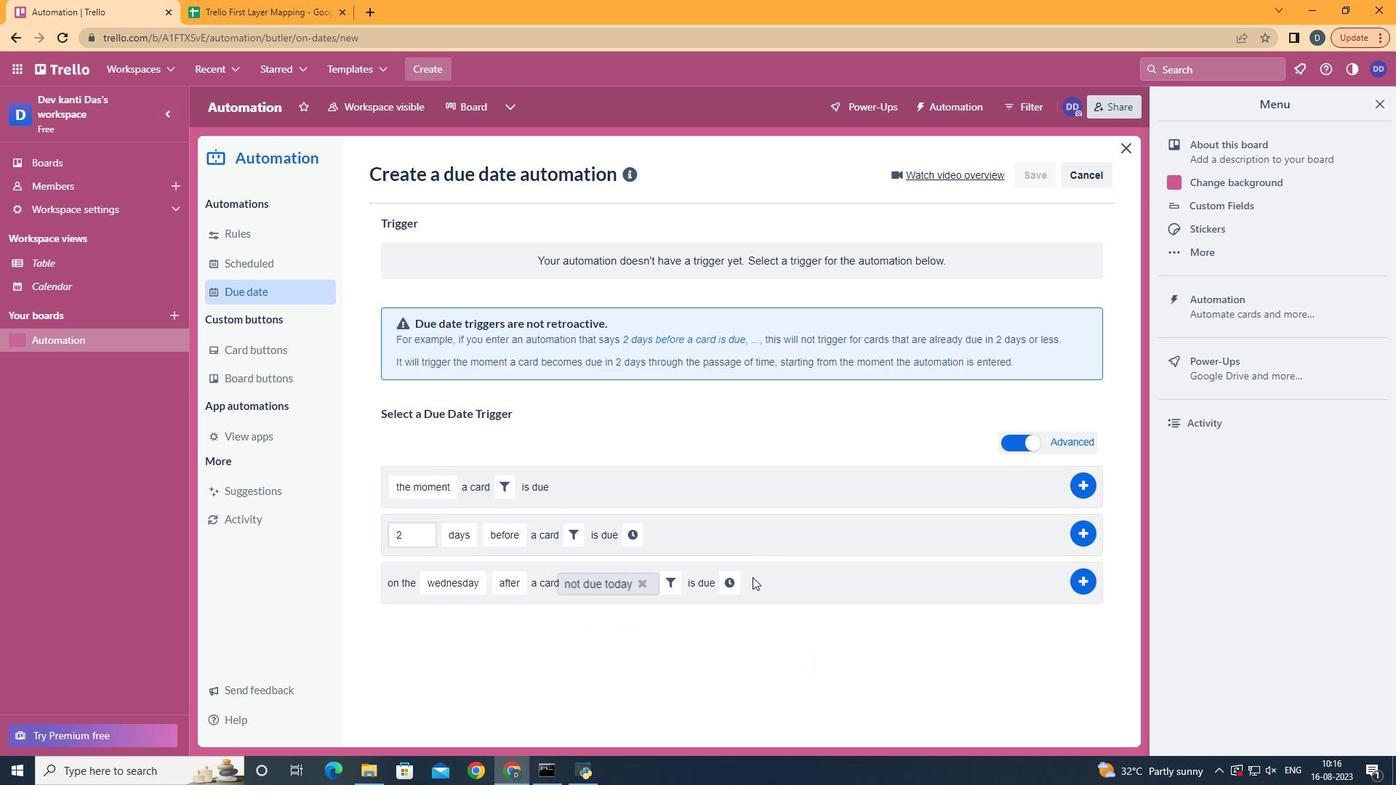 
Action: Mouse moved to (756, 610)
Screenshot: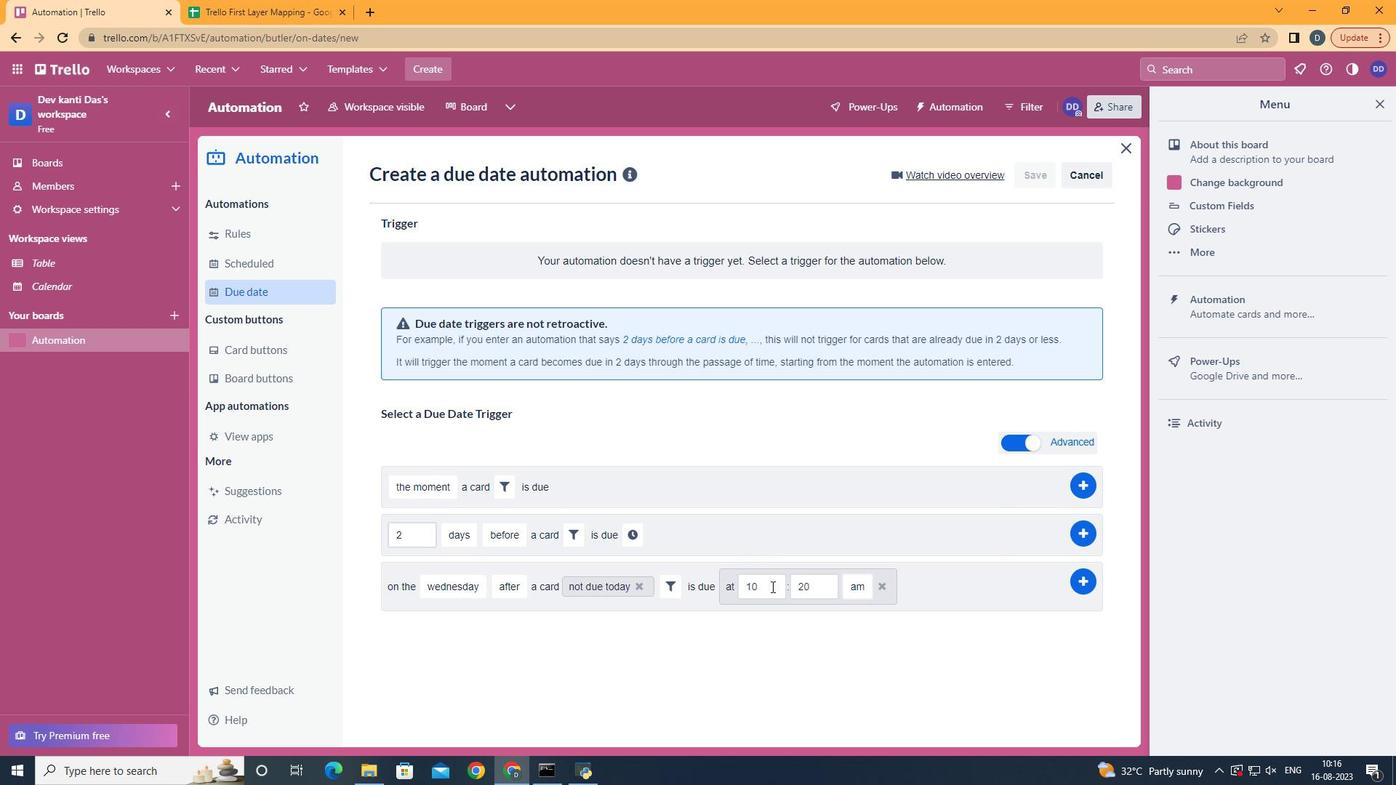 
Action: Mouse pressed left at (756, 610)
Screenshot: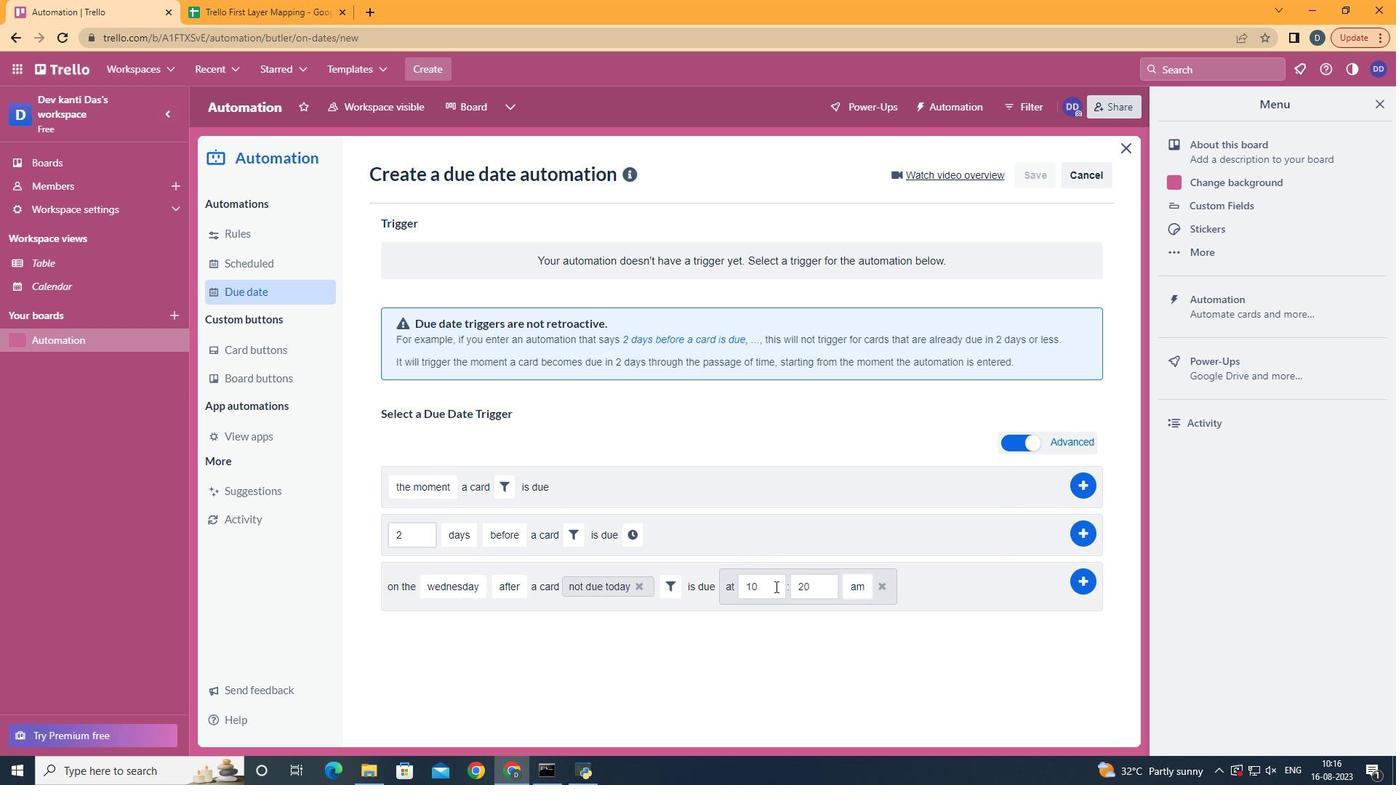 
Action: Mouse moved to (802, 614)
Screenshot: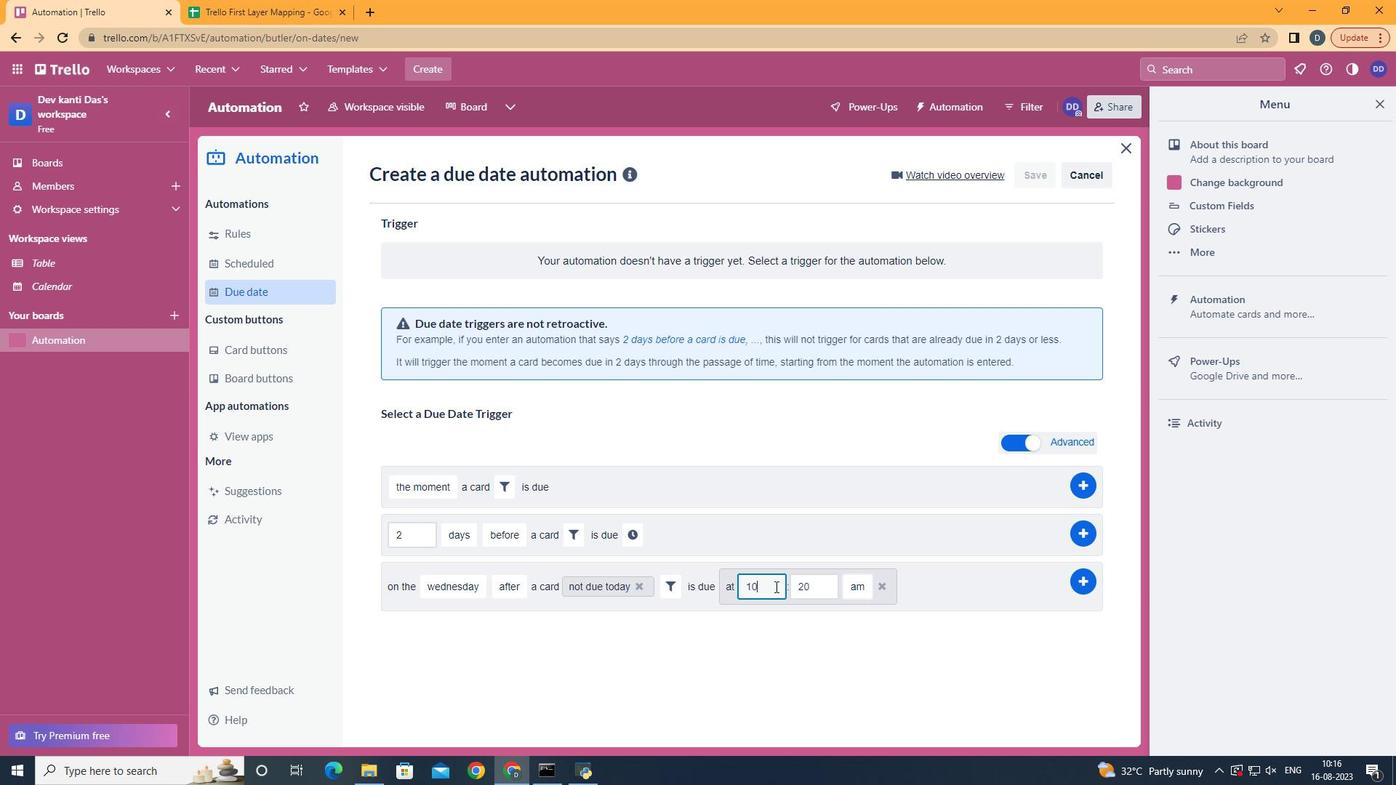 
Action: Mouse pressed left at (802, 614)
Screenshot: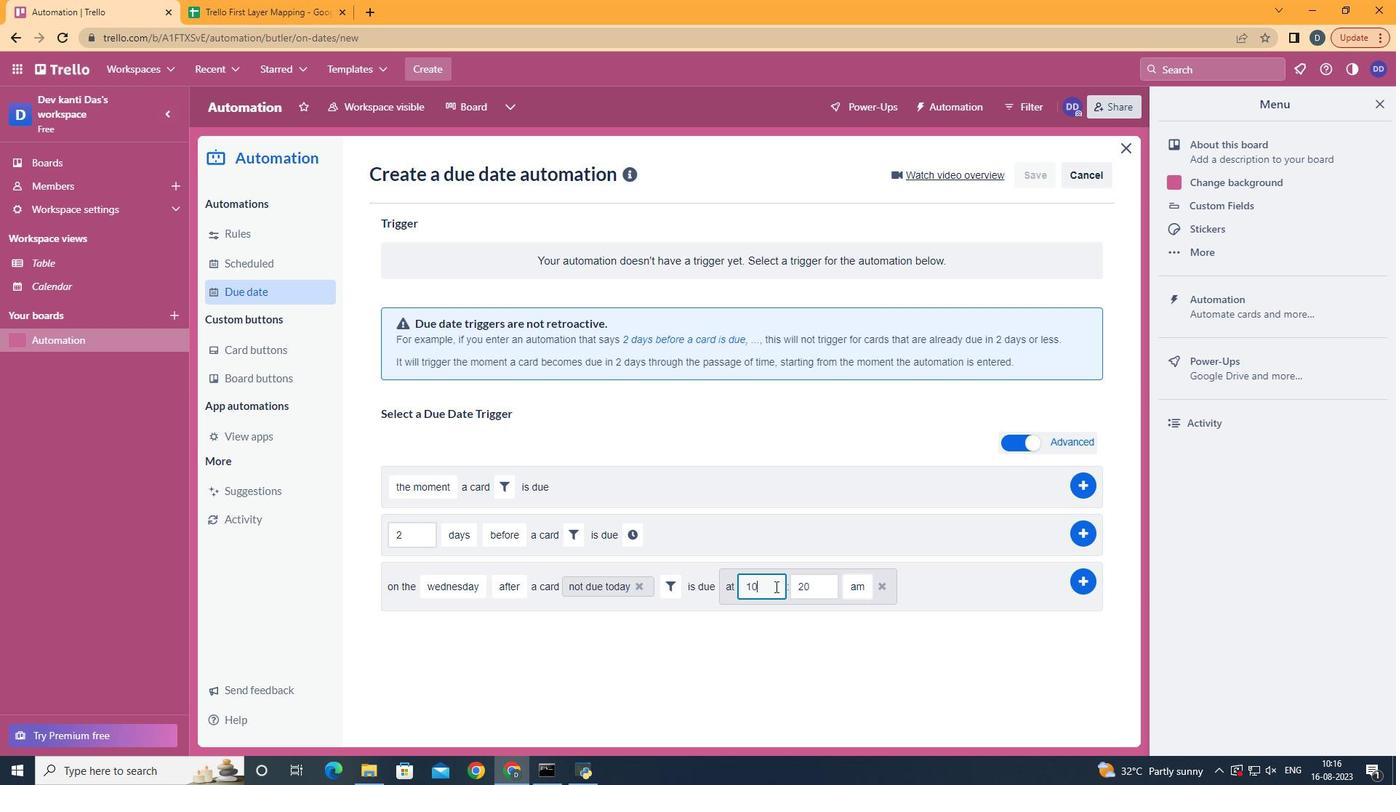 
Action: Key pressed <Key.backspace>1
Screenshot: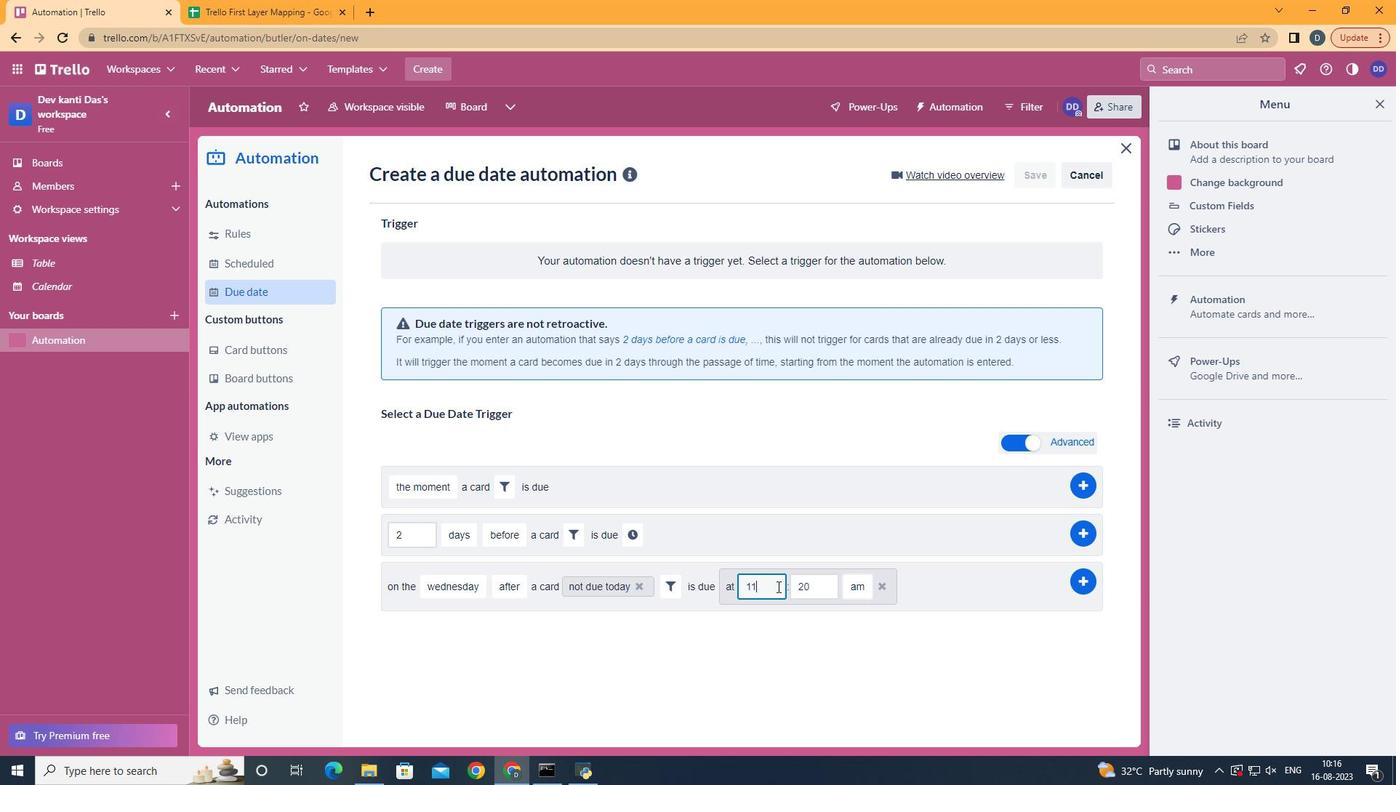 
Action: Mouse moved to (839, 608)
Screenshot: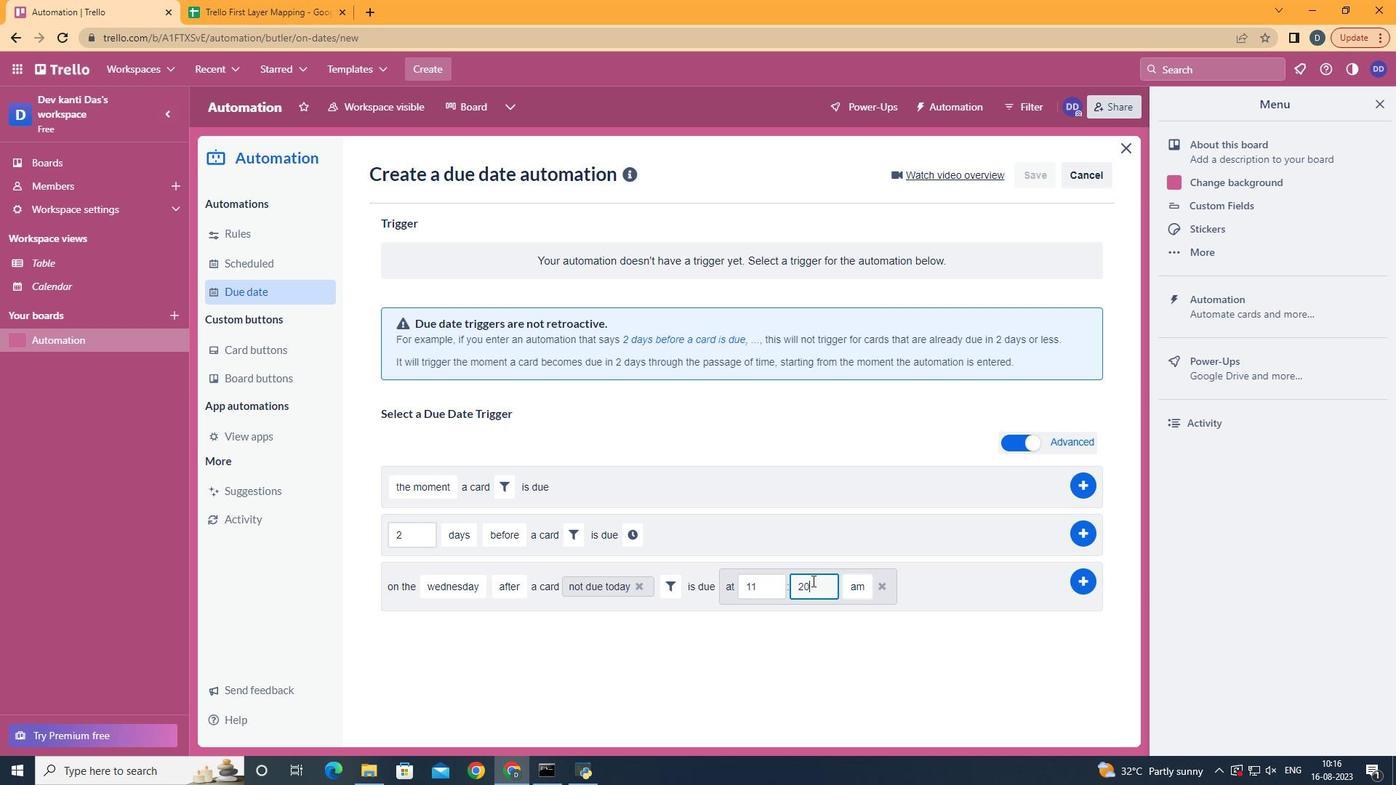 
Action: Mouse pressed left at (839, 608)
Screenshot: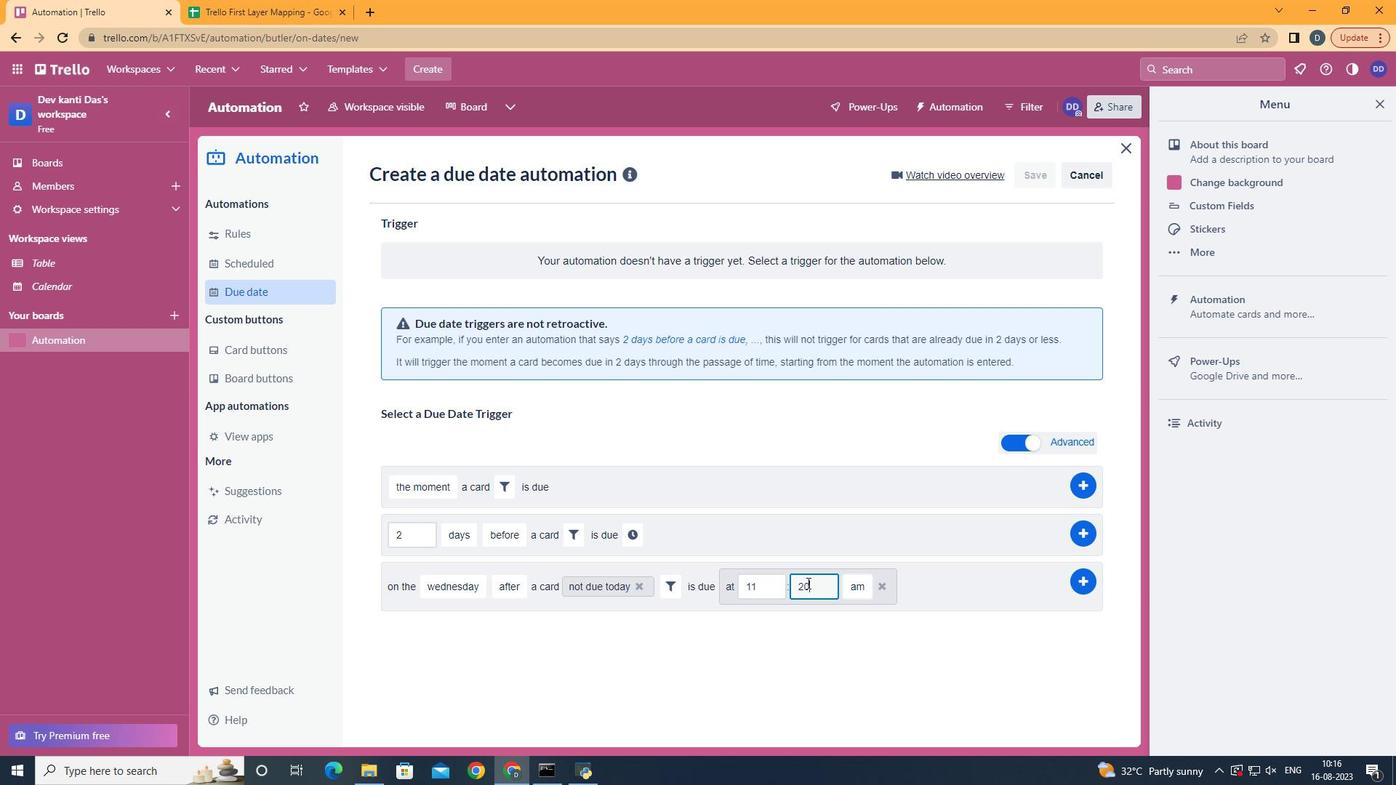 
Action: Mouse moved to (834, 610)
Screenshot: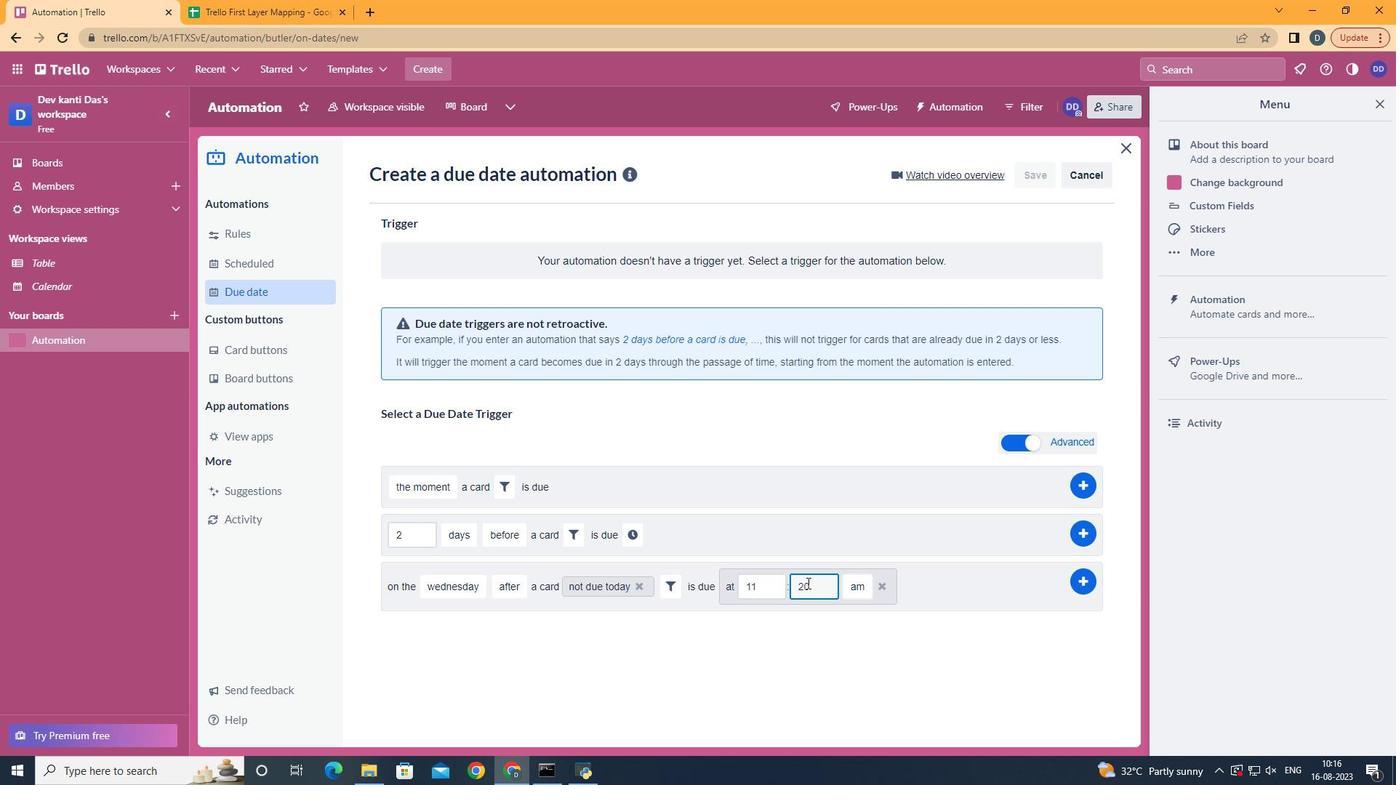 
Action: Key pressed <Key.backspace><Key.backspace>00
Screenshot: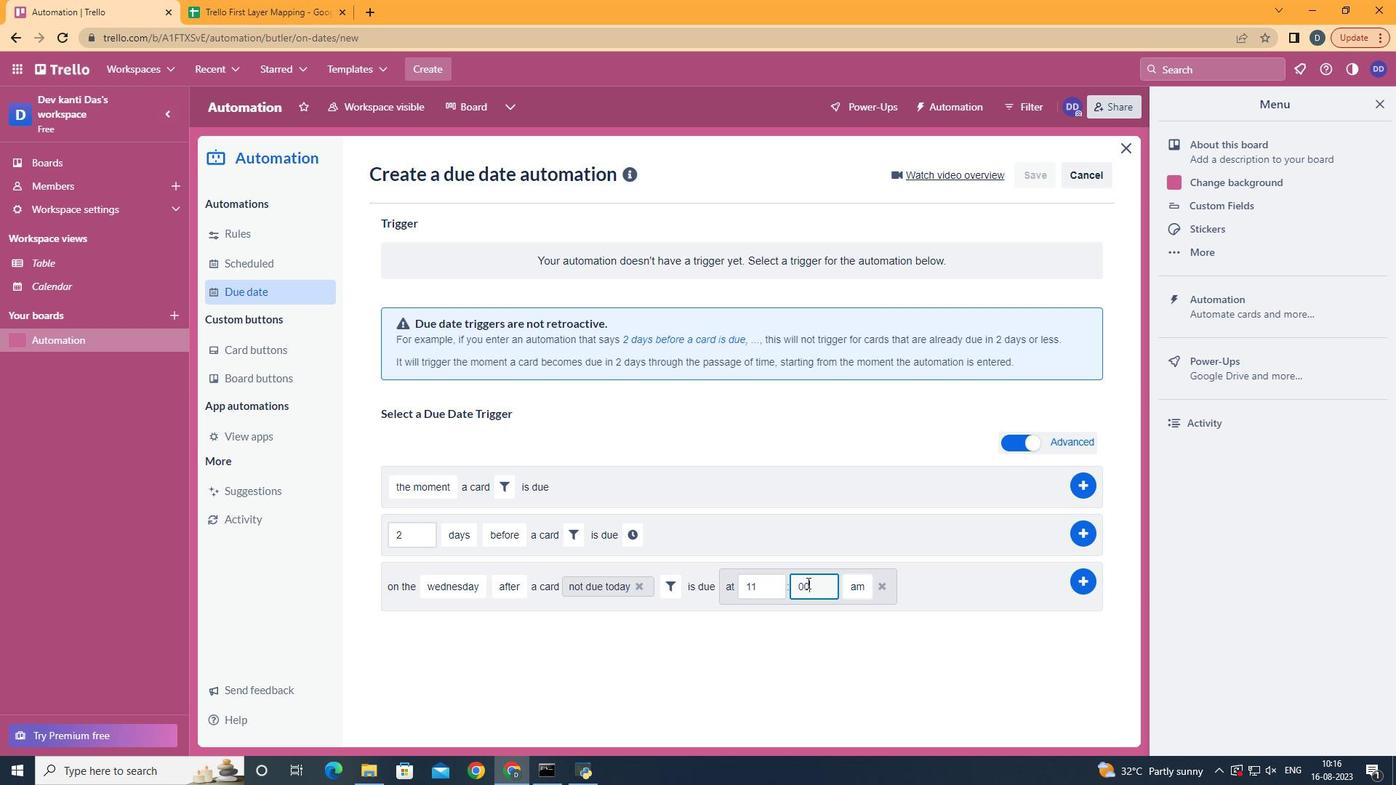 
Action: Mouse moved to (1121, 612)
Screenshot: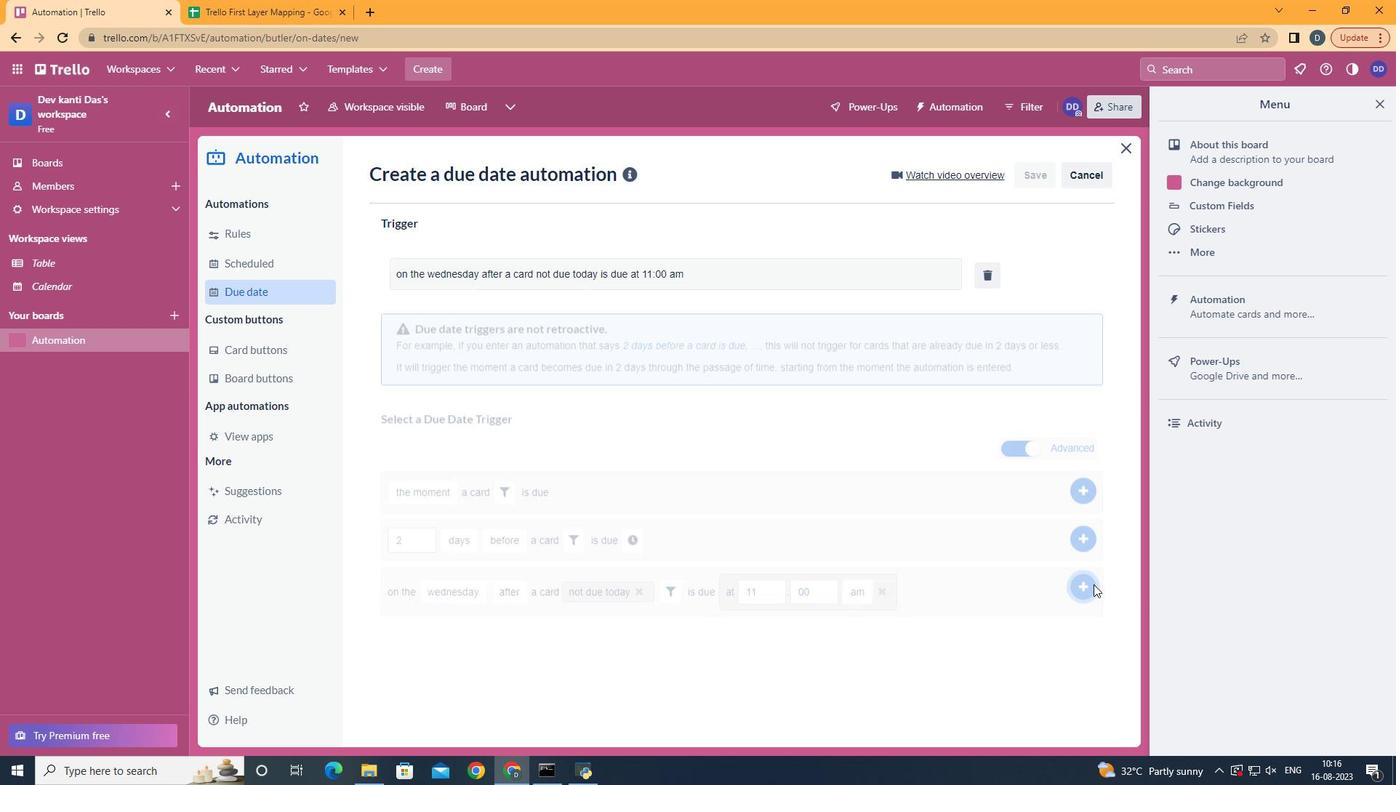 
Action: Mouse pressed left at (1121, 612)
Screenshot: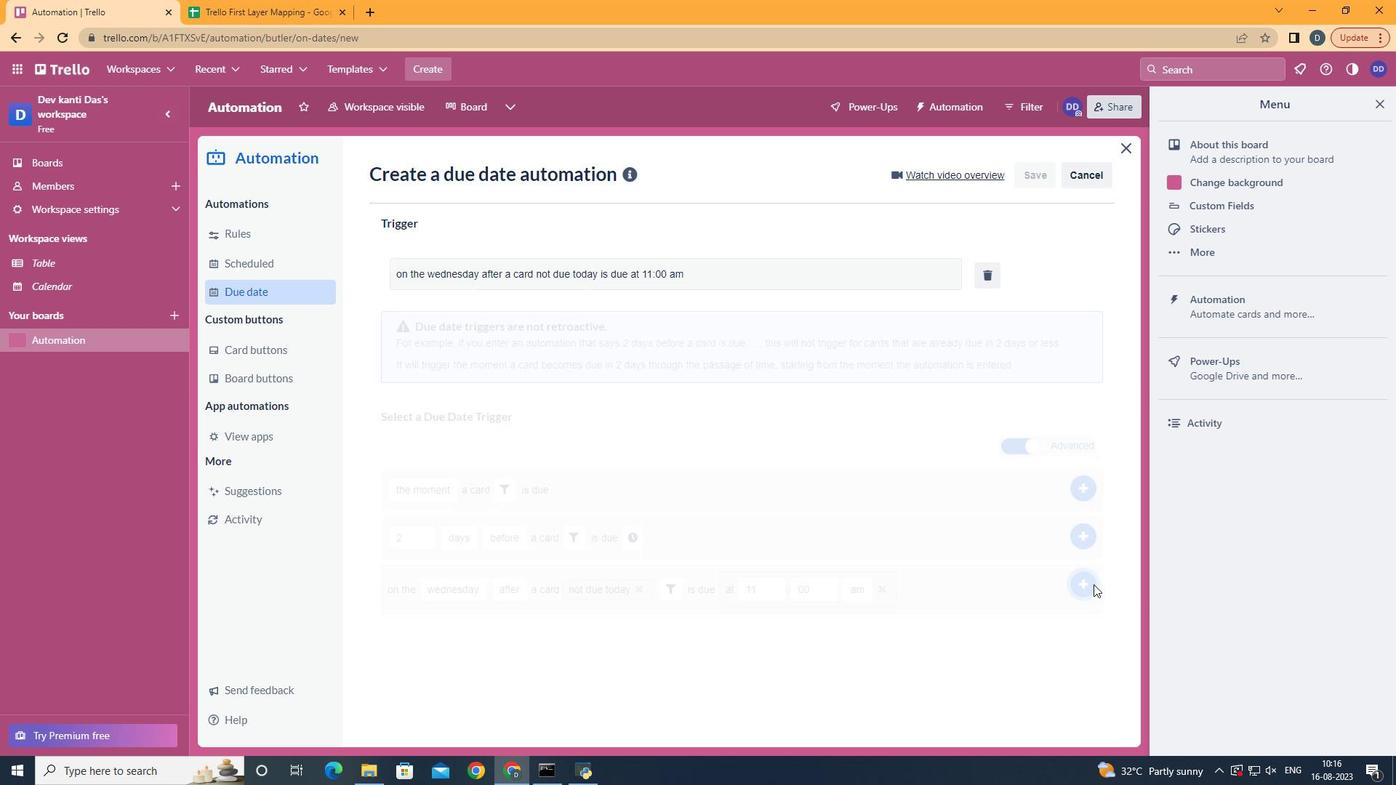 
